 Task: I am in Boston and considering a trip to "Target." Can you provide me with an update on how busy the store is currently? I'd like to avoid any potential crowds.
Action: Mouse moved to (290, 74)
Screenshot: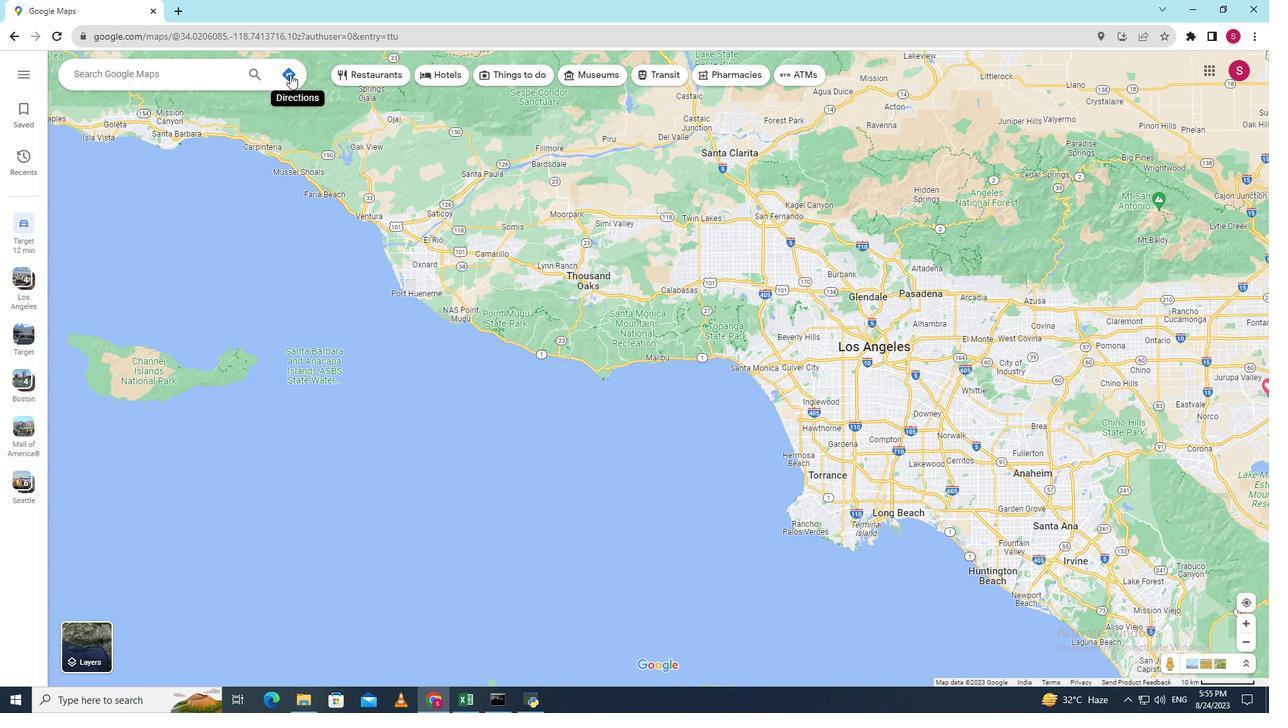 
Action: Mouse pressed left at (290, 74)
Screenshot: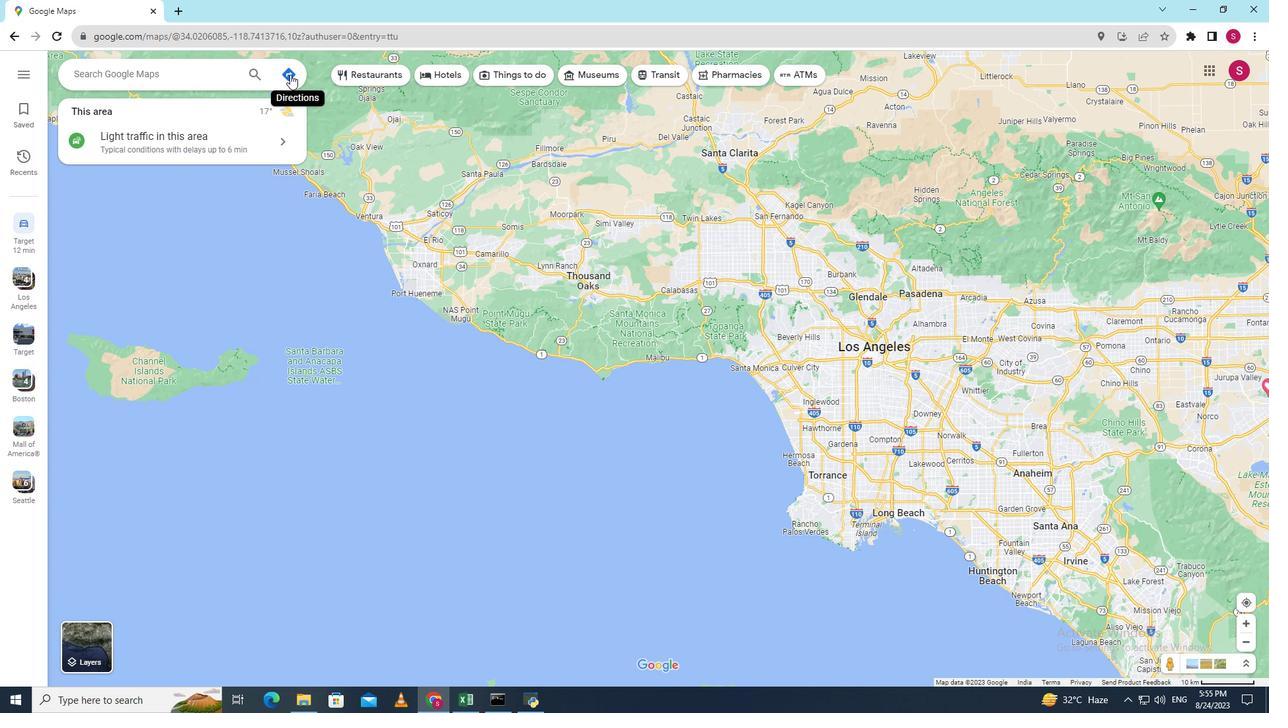 
Action: Key pressed <Key.shift><Key.shift><Key.shift><Key.shift><Key.shift><Key.shift>Bpston<Key.enter>
Screenshot: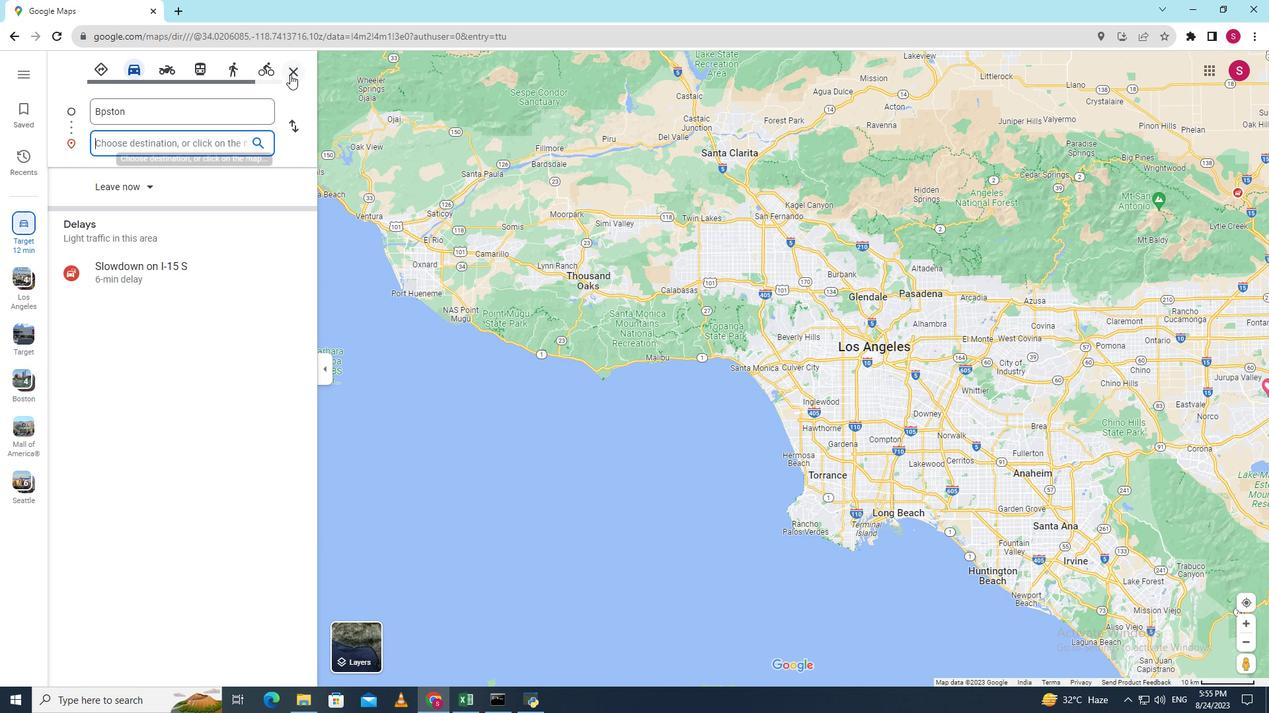 
Action: Mouse moved to (138, 140)
Screenshot: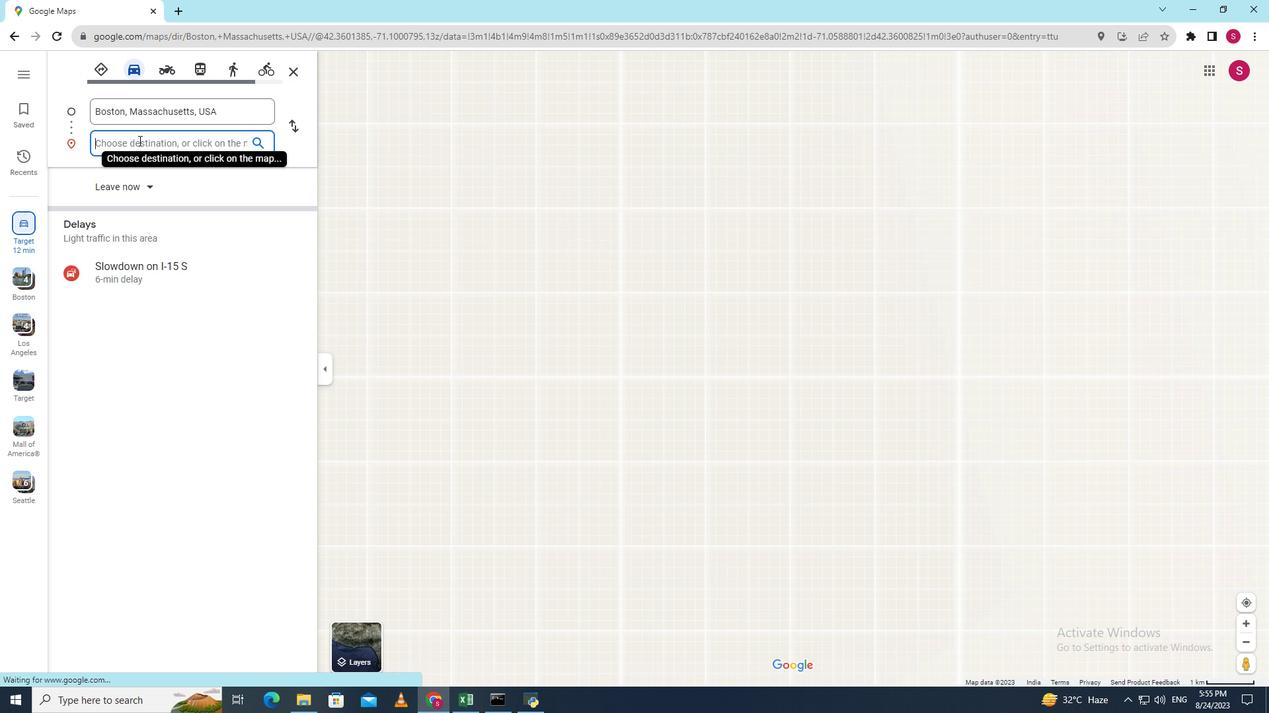 
Action: Mouse pressed left at (138, 140)
Screenshot: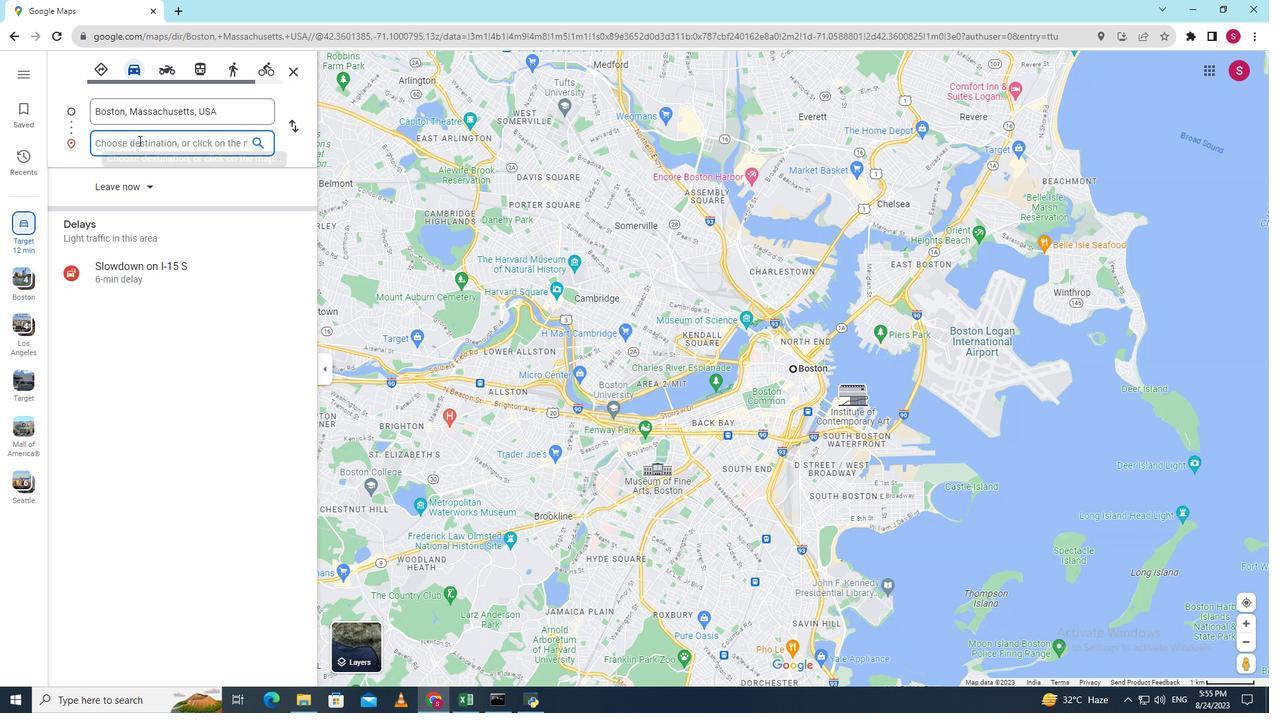 
Action: Key pressed <Key.shift><Key.shift>Target,<Key.space><Key.shift><Key.shift><Key.shift><Key.shift><Key.shift><Key.shift><Key.shift><Key.shift><Key.shift>USA<Key.enter>
Screenshot: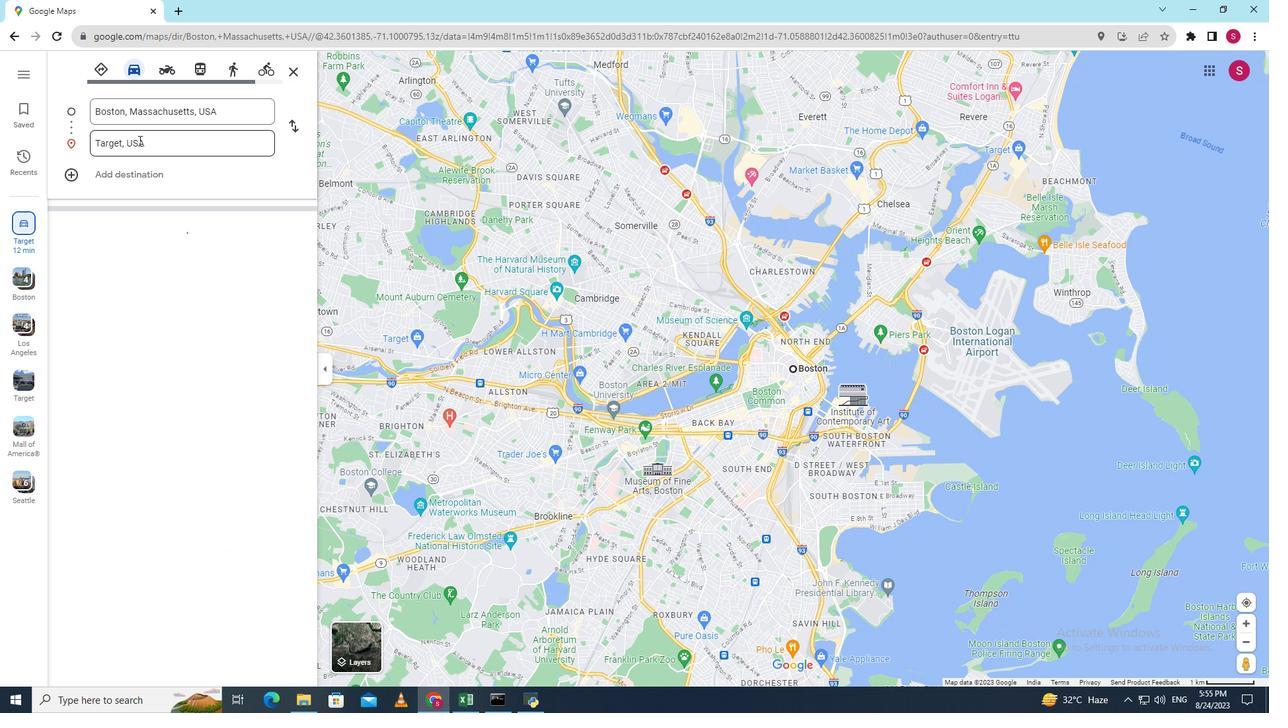 
Action: Mouse moved to (762, 544)
Screenshot: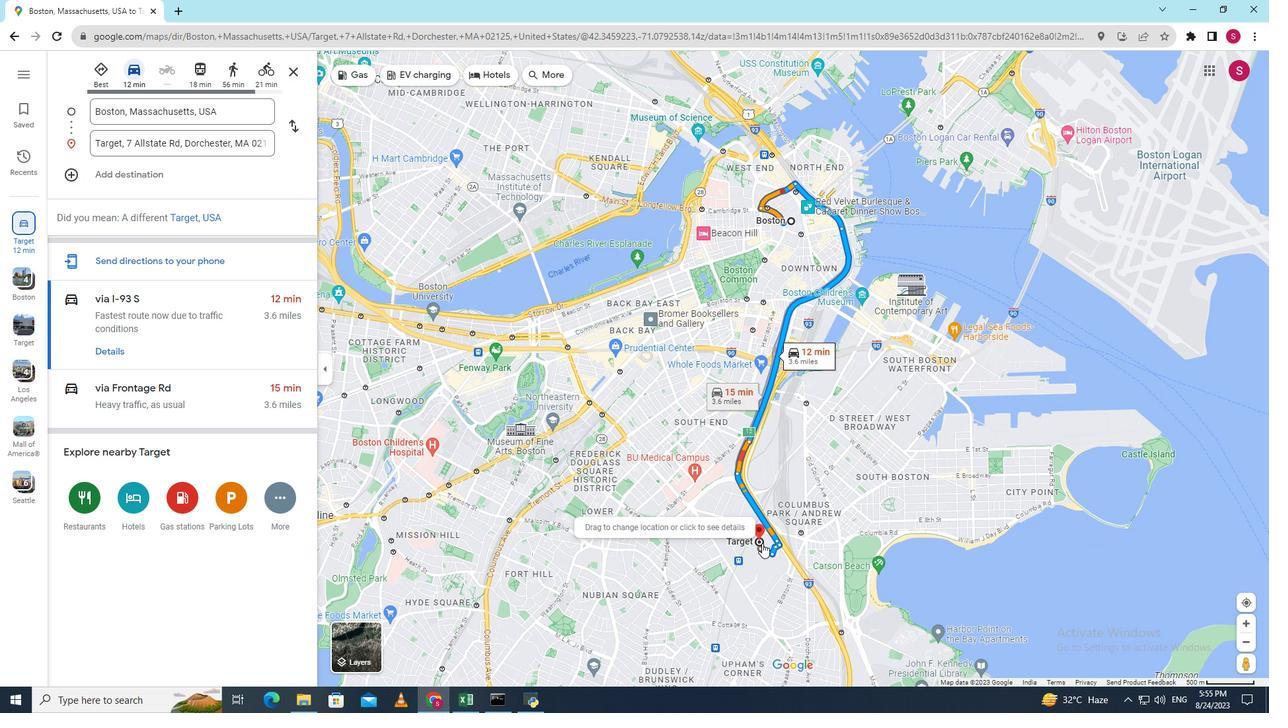 
Action: Mouse scrolled (762, 544) with delta (0, 0)
Screenshot: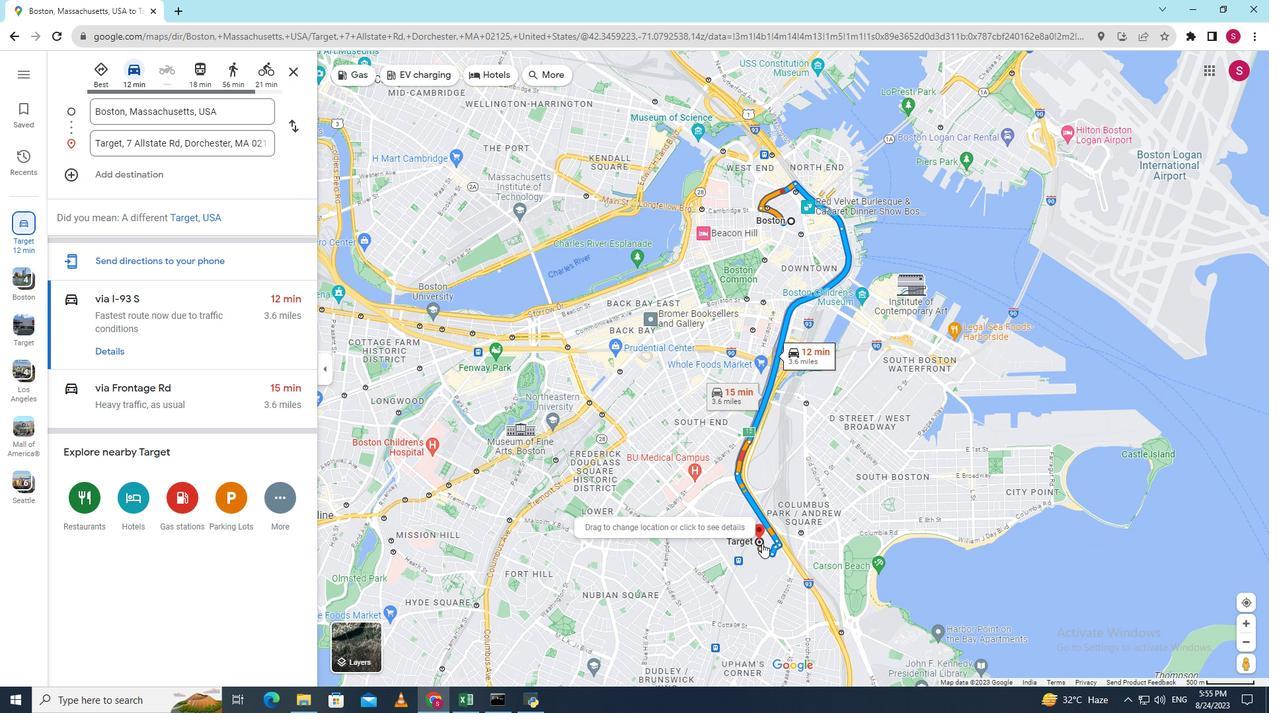 
Action: Mouse scrolled (762, 544) with delta (0, 0)
Screenshot: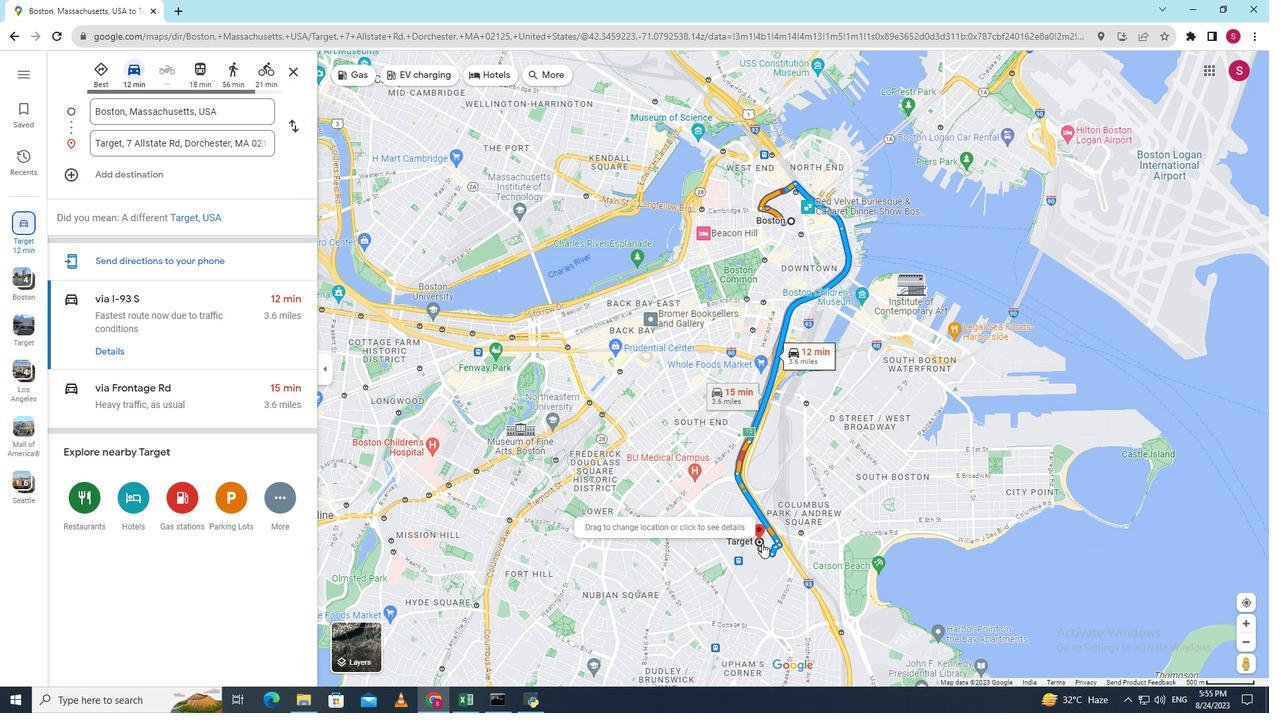 
Action: Mouse scrolled (762, 544) with delta (0, 0)
Screenshot: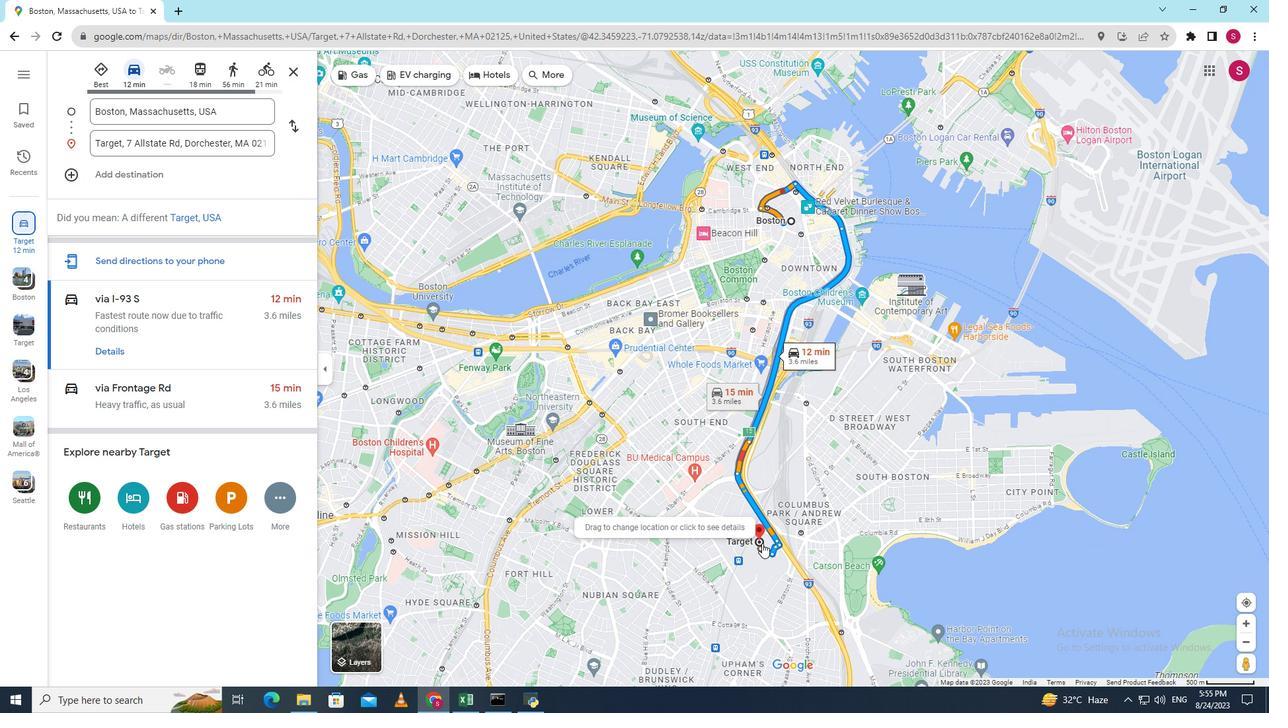 
Action: Mouse scrolled (762, 544) with delta (0, 0)
Screenshot: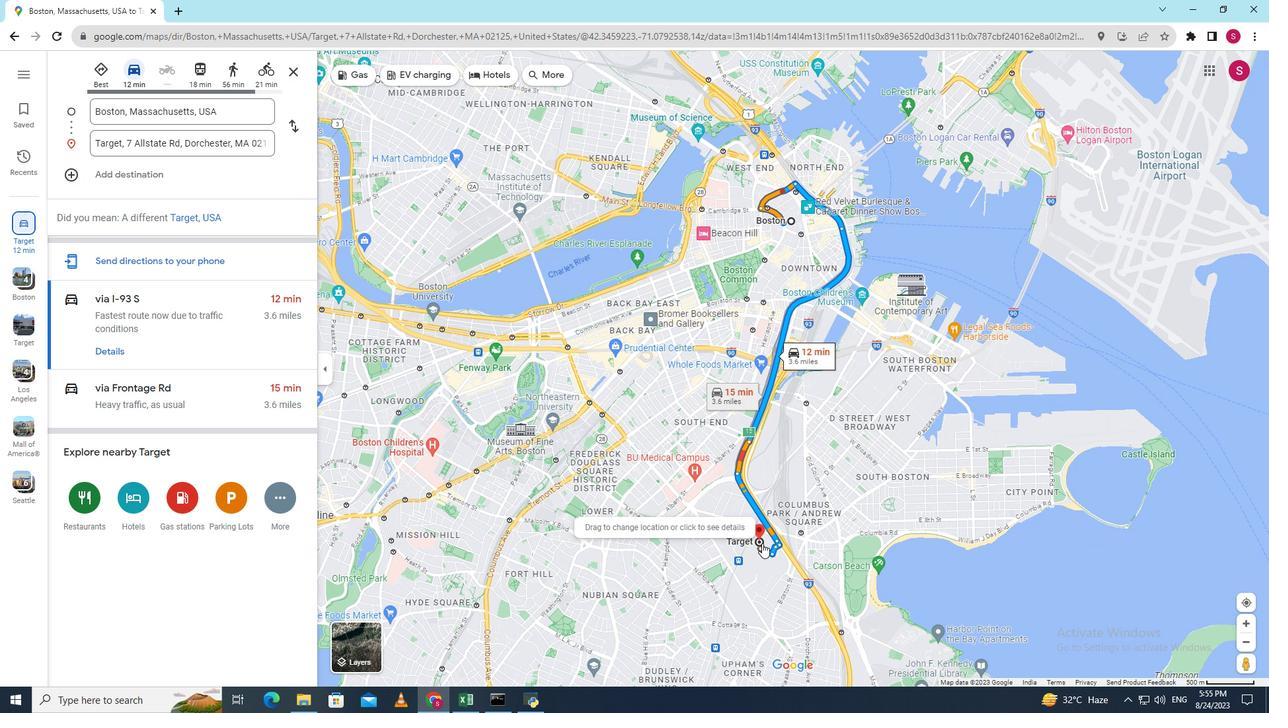 
Action: Mouse scrolled (762, 544) with delta (0, 0)
Screenshot: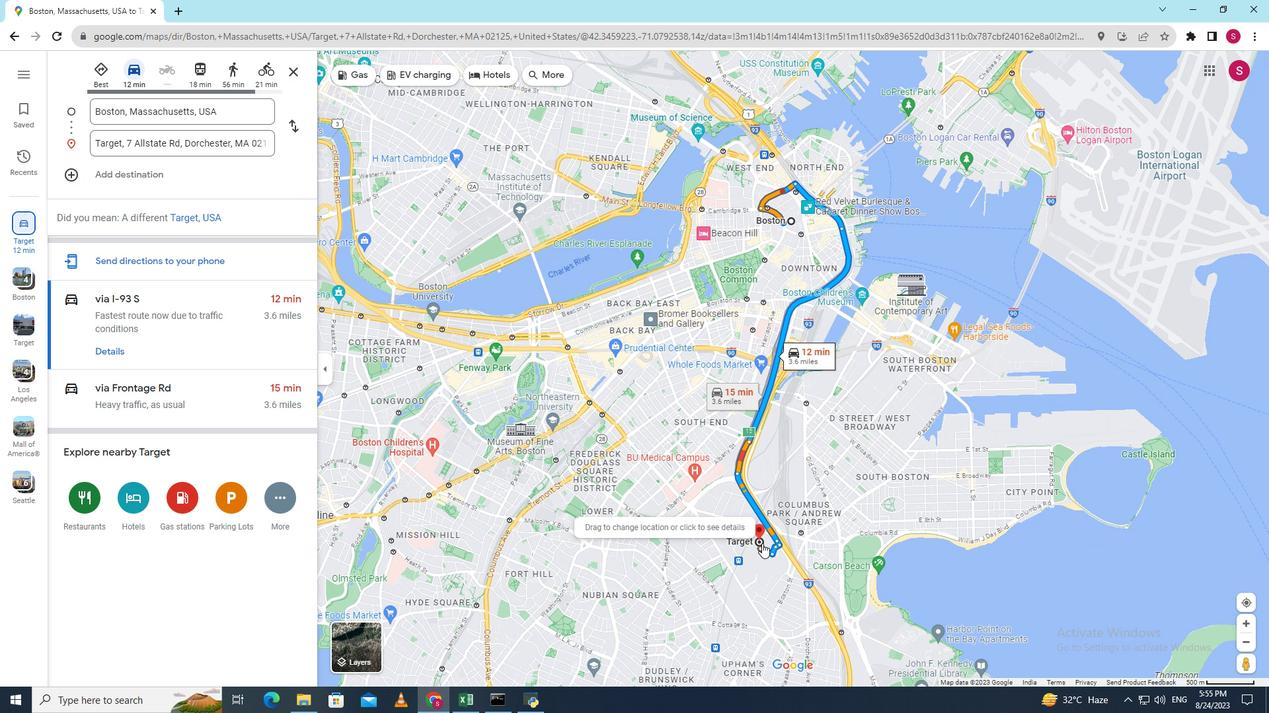
Action: Mouse scrolled (762, 544) with delta (0, 0)
Screenshot: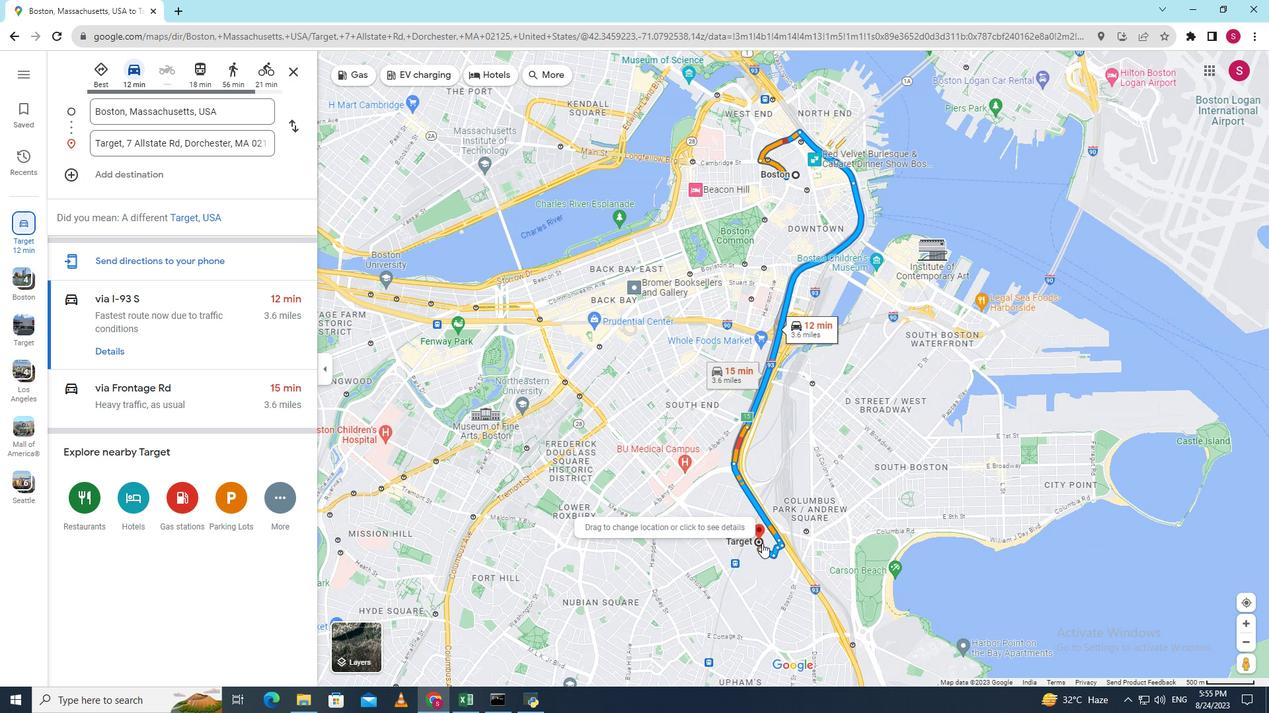 
Action: Mouse moved to (752, 540)
Screenshot: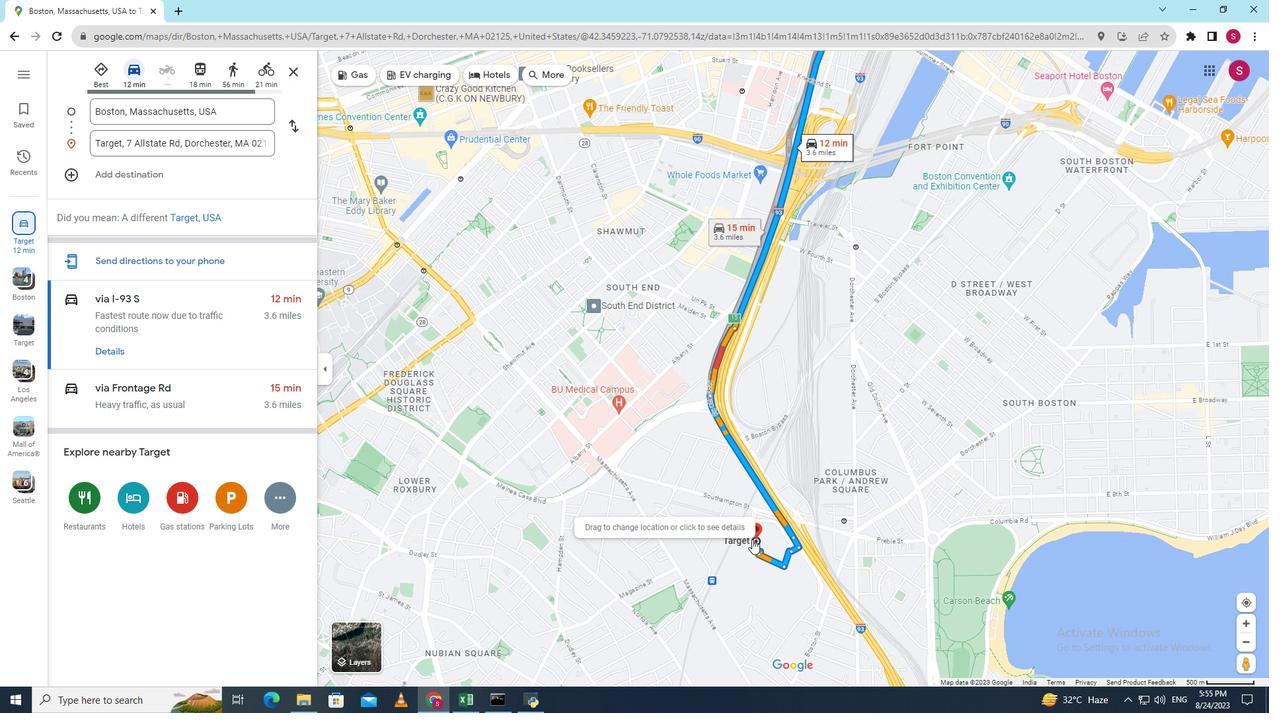 
Action: Mouse scrolled (752, 540) with delta (0, 0)
Screenshot: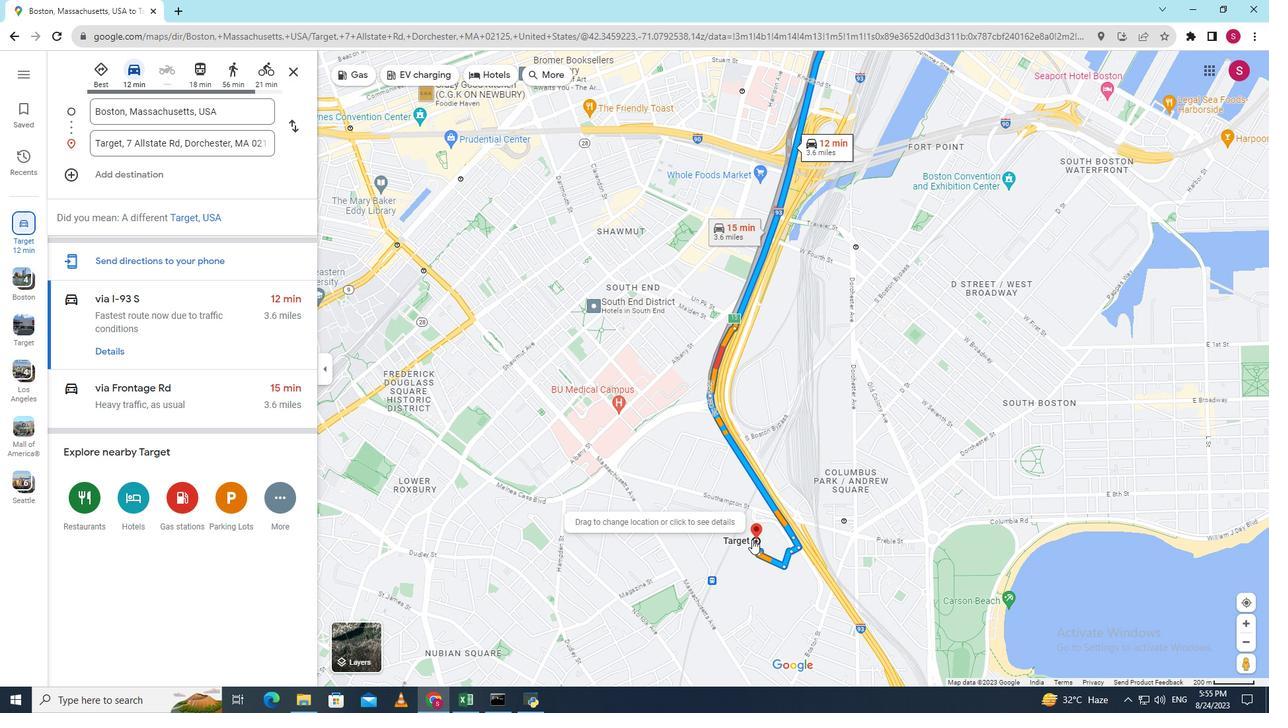 
Action: Mouse scrolled (752, 540) with delta (0, 0)
Screenshot: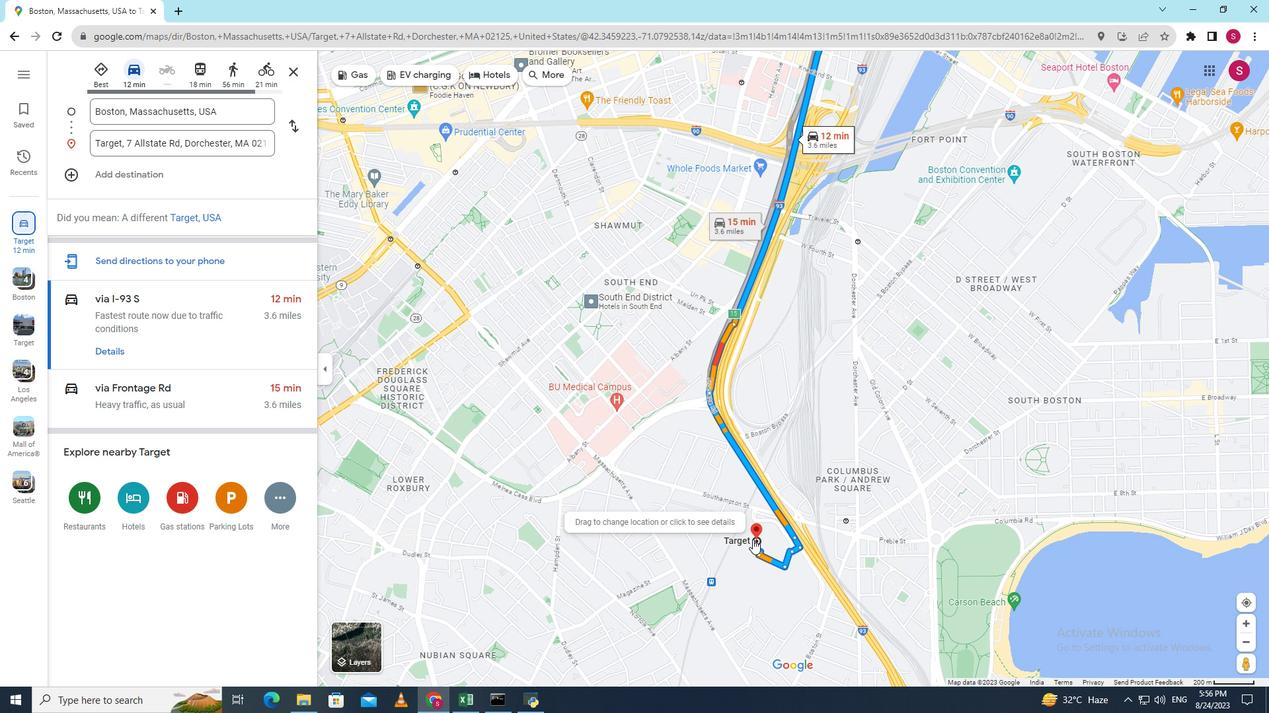 
Action: Mouse moved to (753, 540)
Screenshot: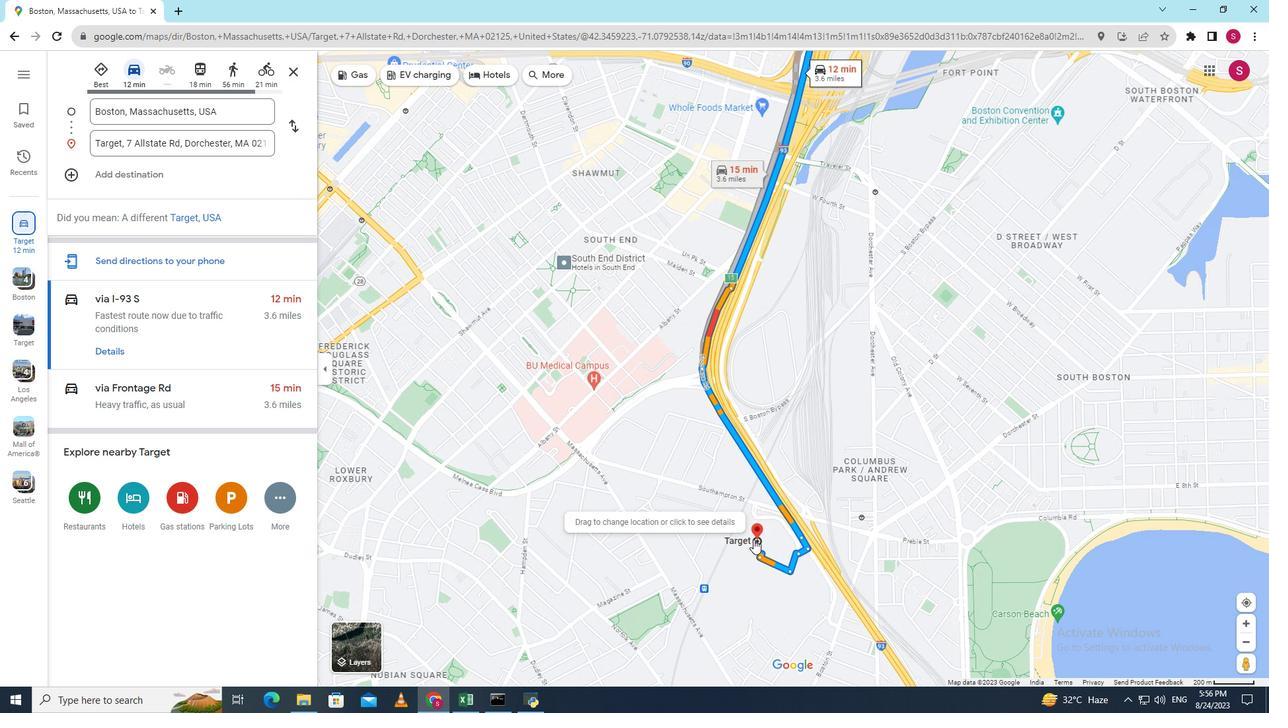
Action: Mouse scrolled (753, 540) with delta (0, 0)
Screenshot: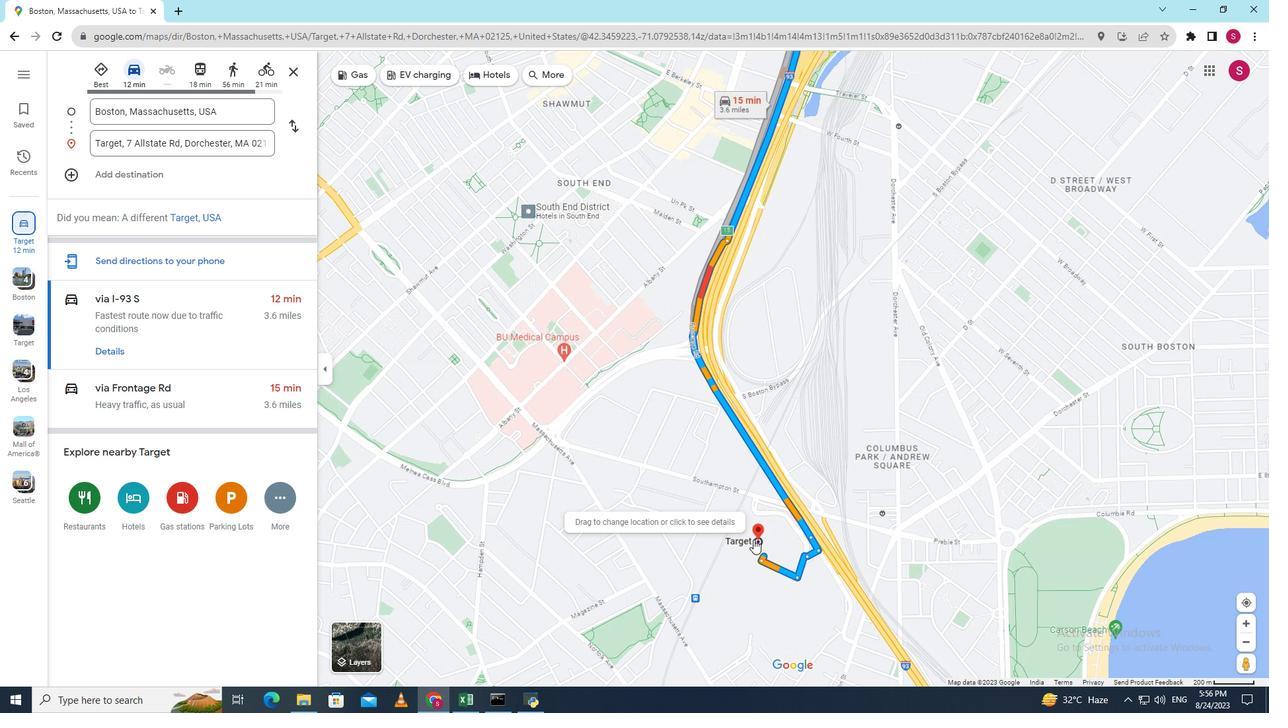 
Action: Mouse moved to (754, 540)
Screenshot: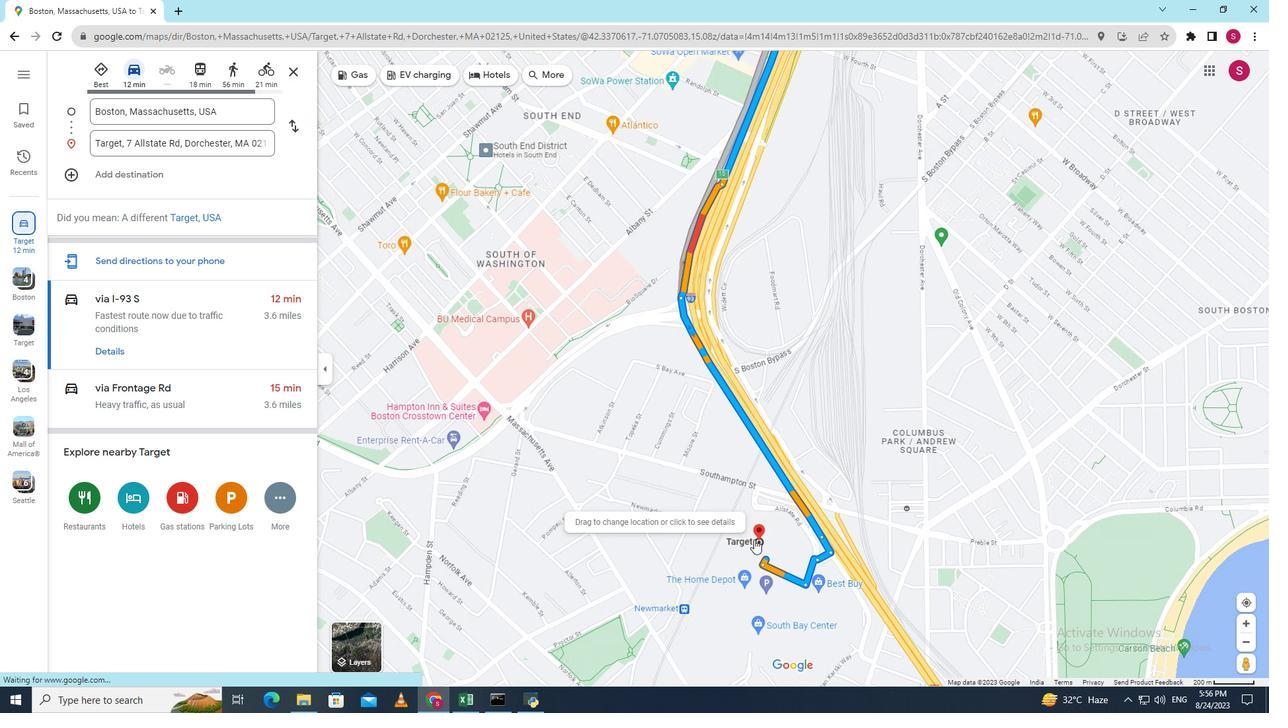 
Action: Mouse scrolled (754, 540) with delta (0, 0)
Screenshot: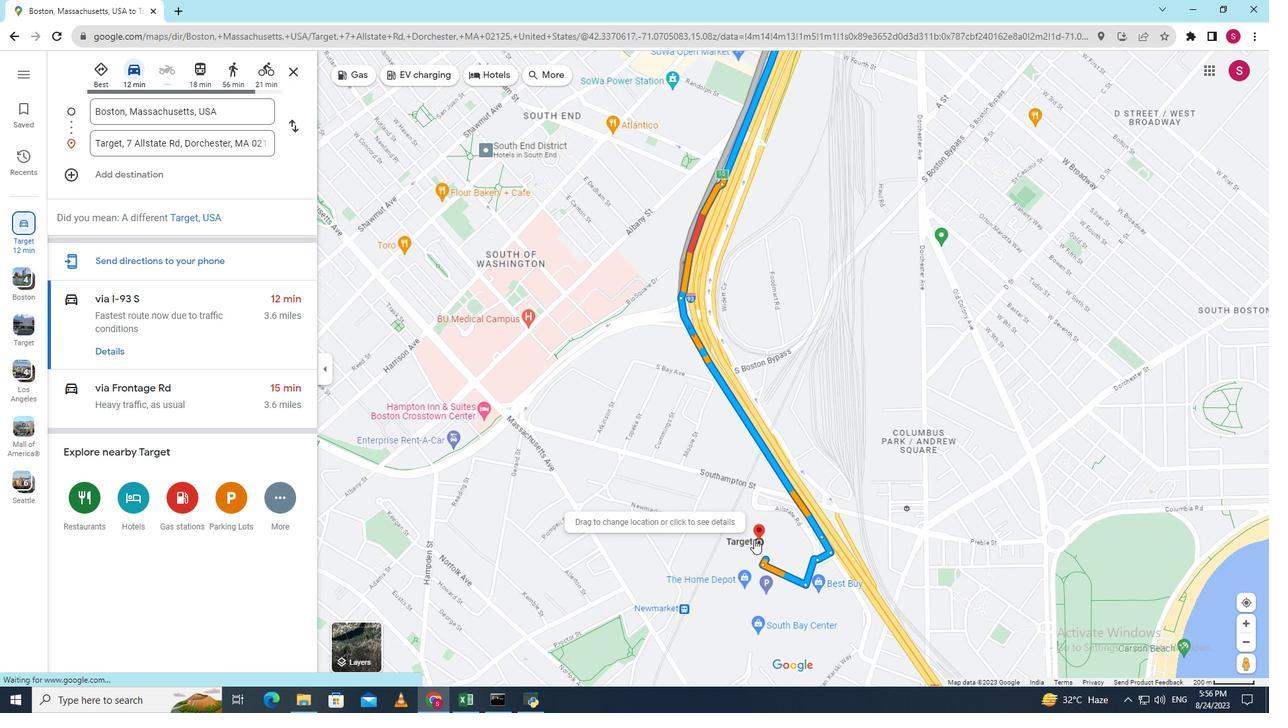 
Action: Mouse moved to (759, 543)
Screenshot: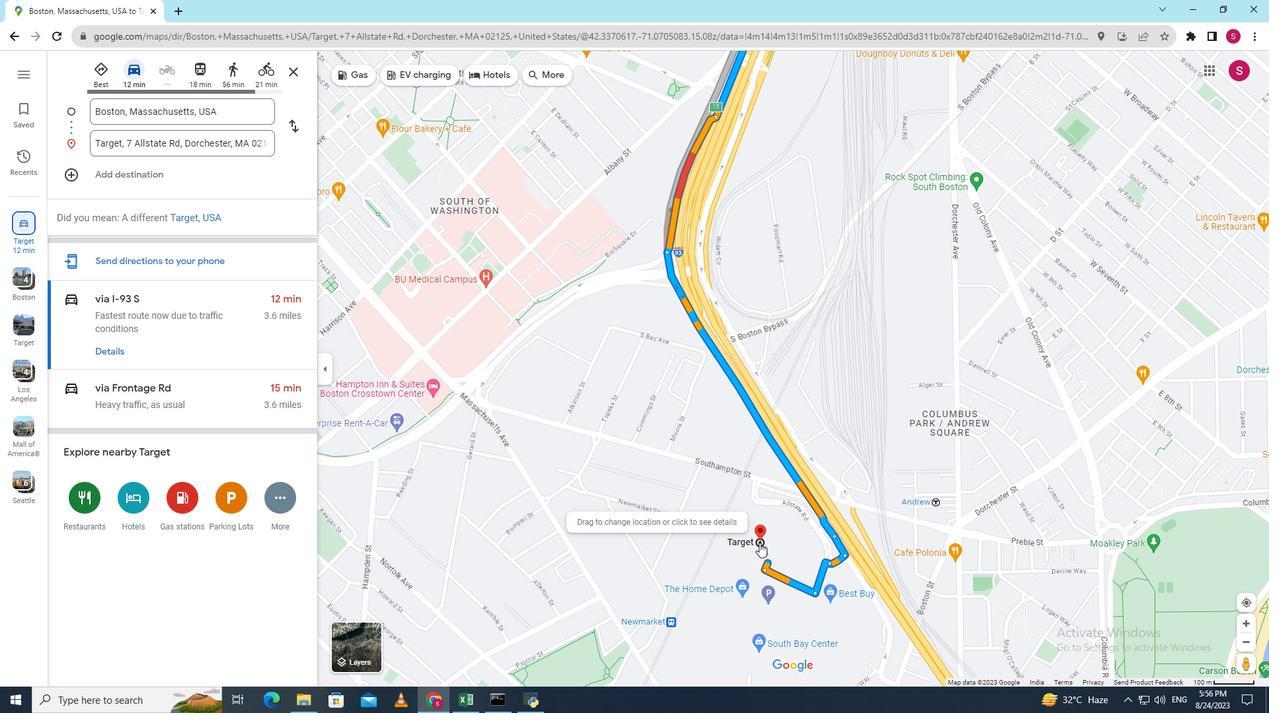 
Action: Mouse pressed left at (759, 543)
Screenshot: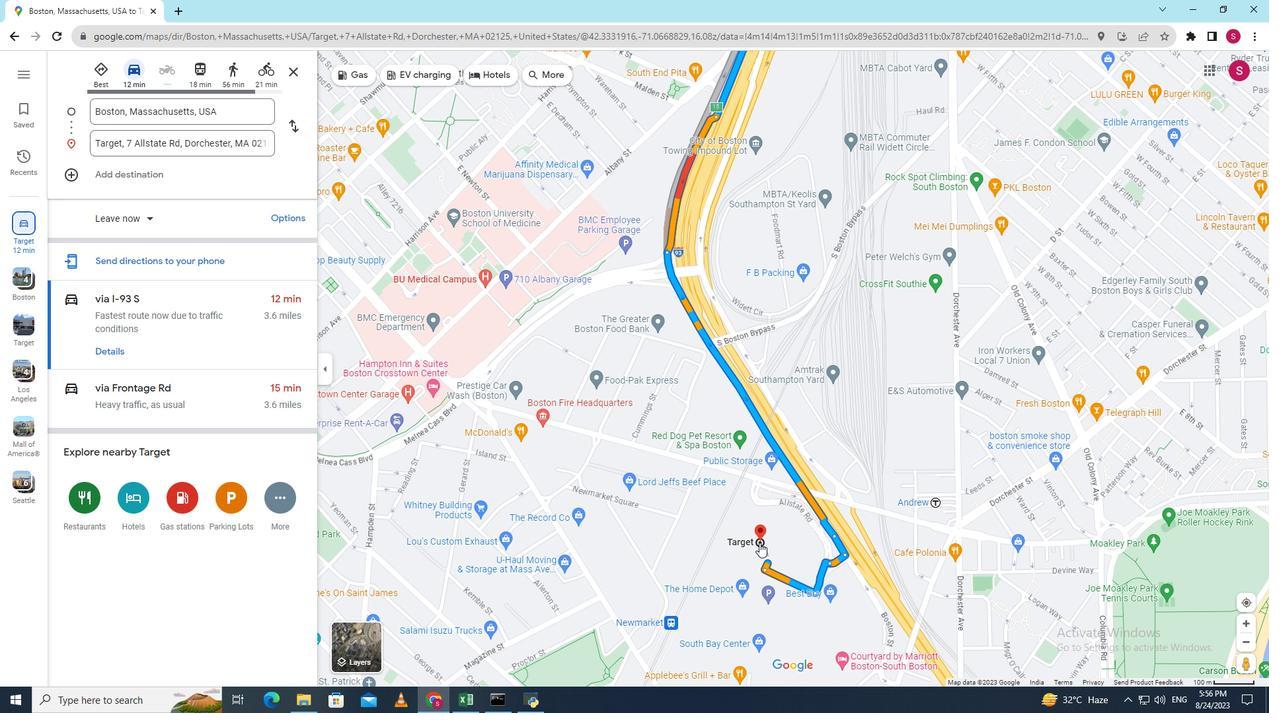 
Action: Mouse moved to (186, 477)
Screenshot: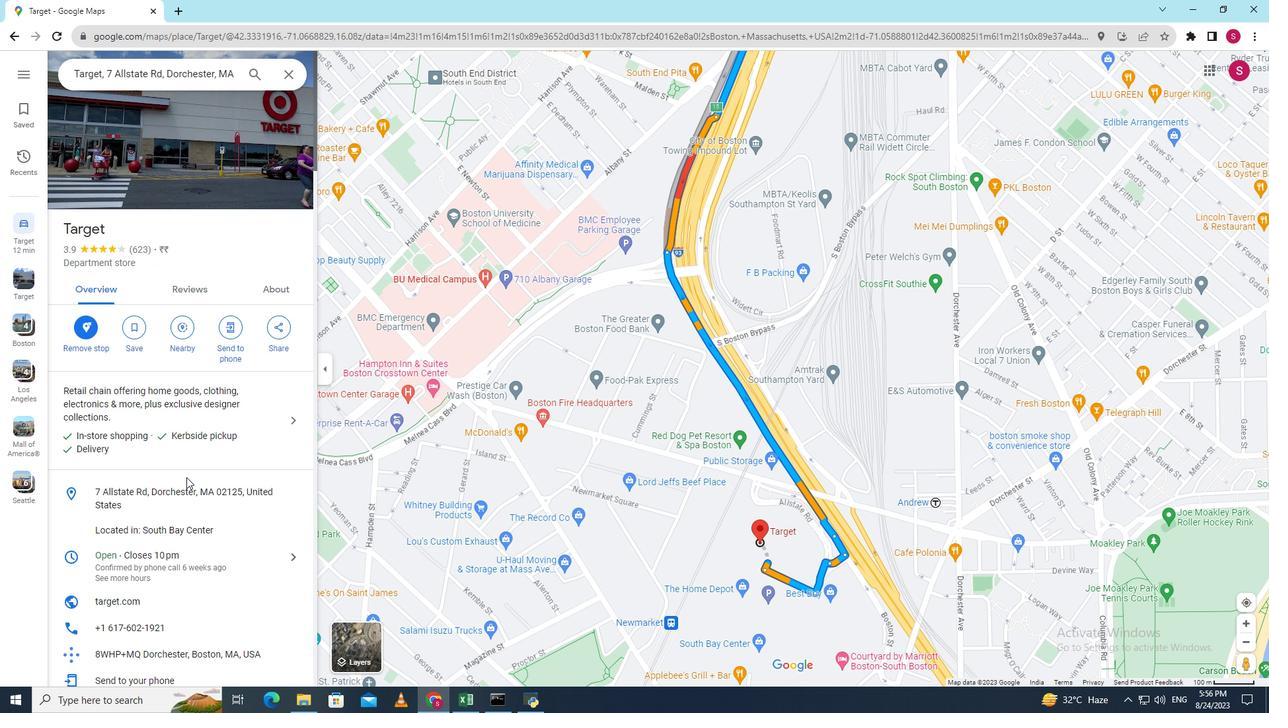 
Action: Mouse scrolled (186, 477) with delta (0, 0)
Screenshot: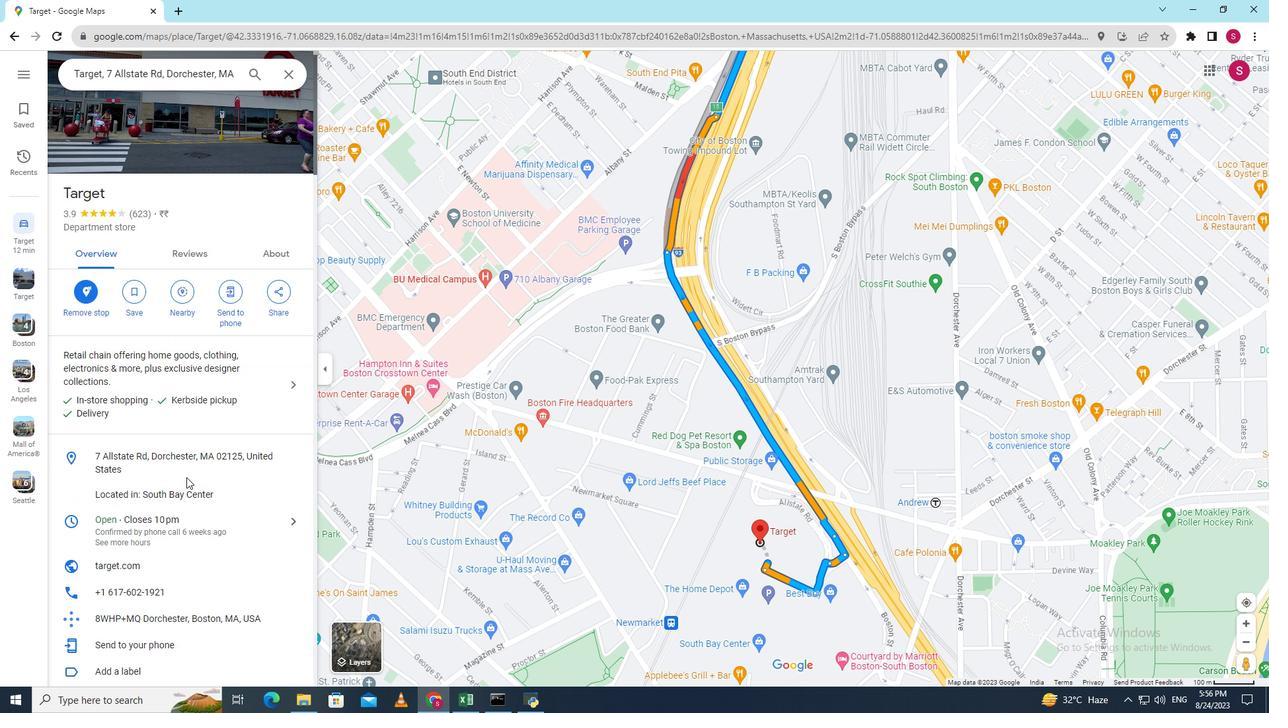 
Action: Mouse scrolled (186, 477) with delta (0, 0)
Screenshot: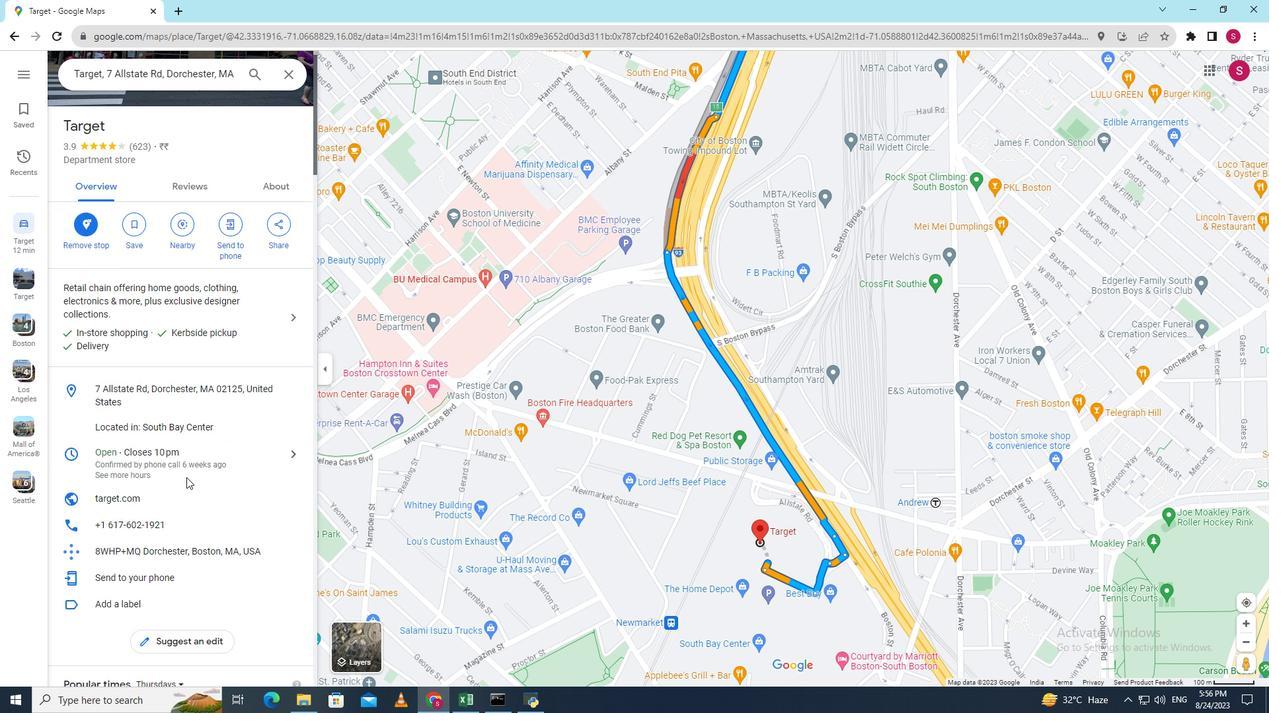 
Action: Mouse scrolled (186, 477) with delta (0, 0)
Screenshot: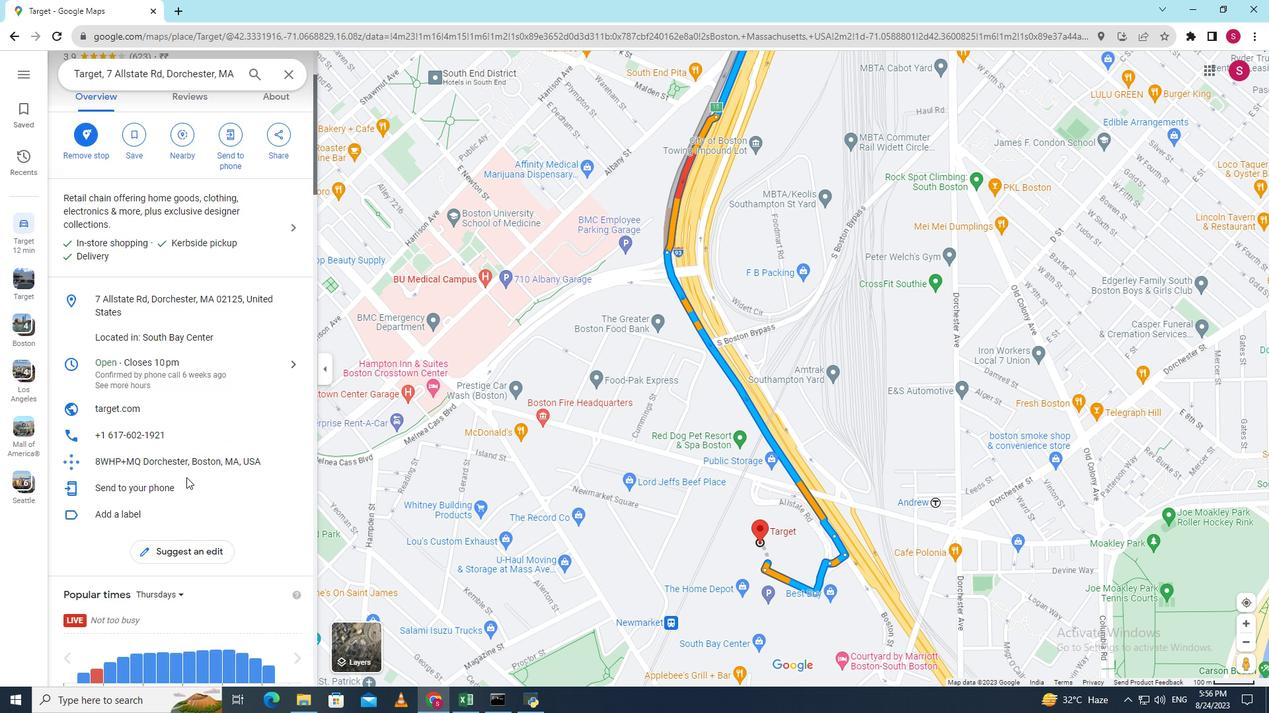 
Action: Mouse scrolled (186, 477) with delta (0, 0)
Screenshot: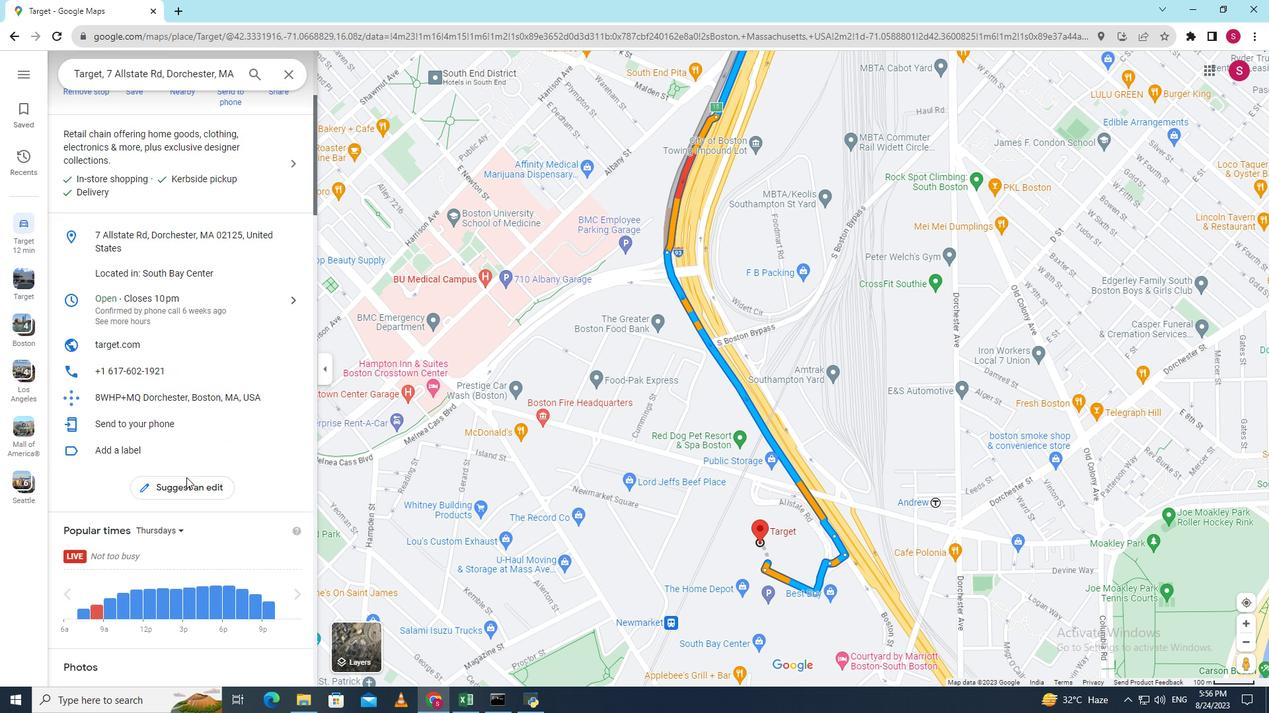 
Action: Mouse scrolled (186, 477) with delta (0, 0)
Screenshot: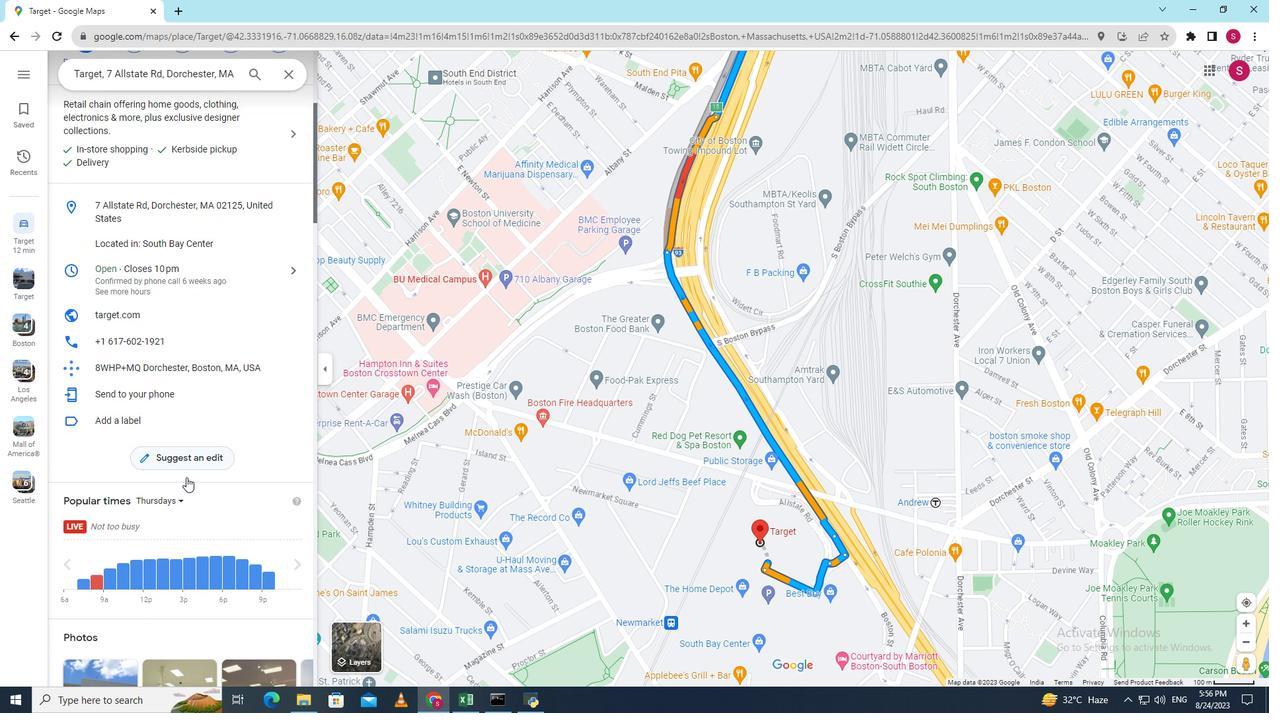 
Action: Mouse moved to (181, 457)
Screenshot: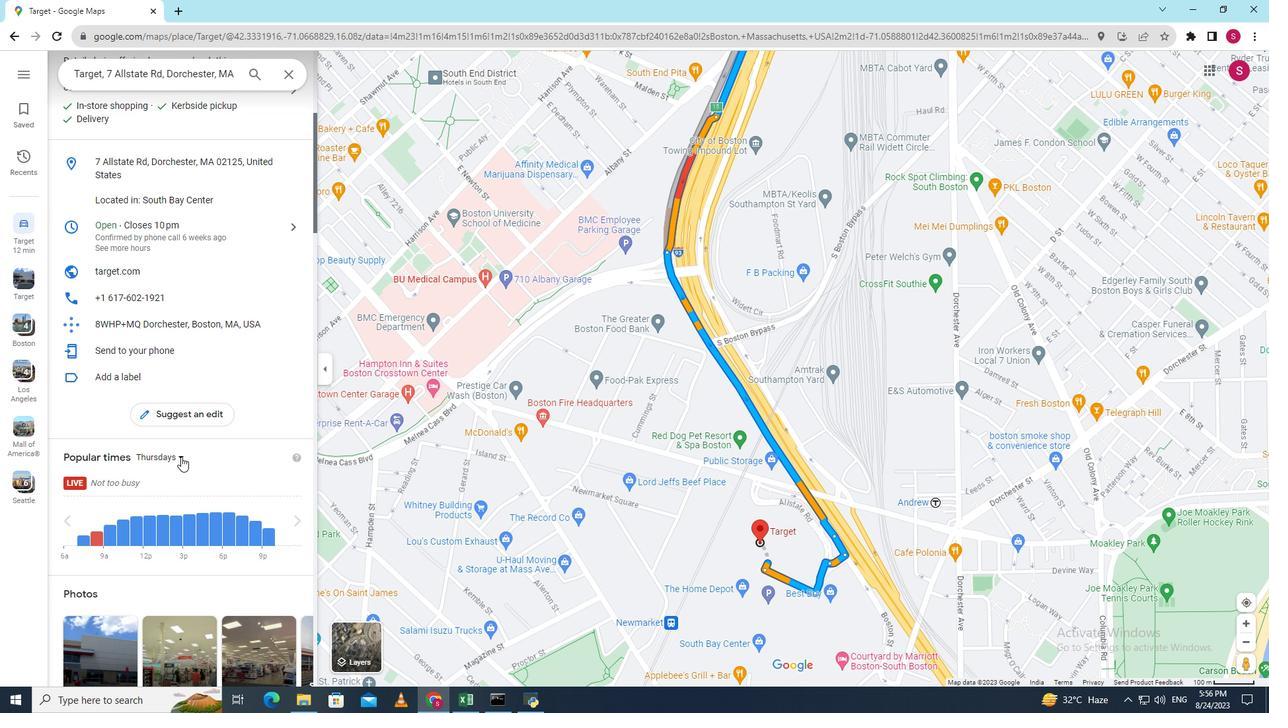 
Action: Mouse pressed left at (181, 457)
Screenshot: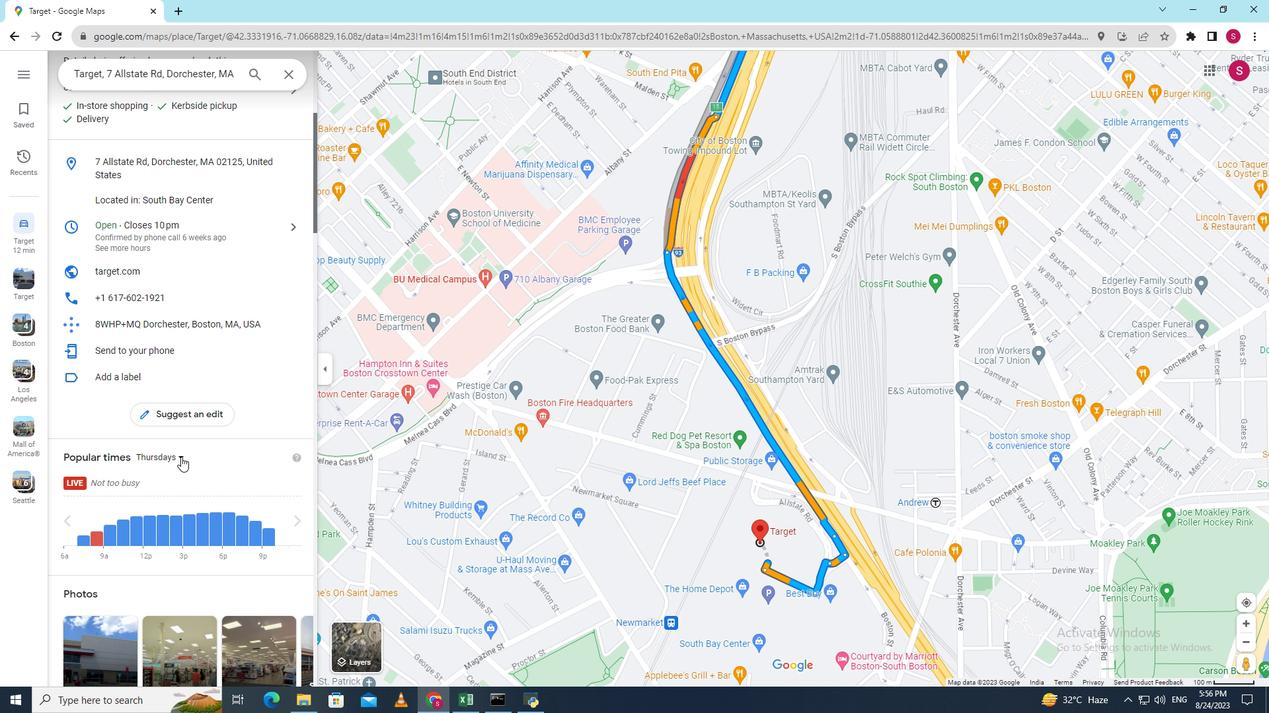 
Action: Mouse moved to (164, 545)
Screenshot: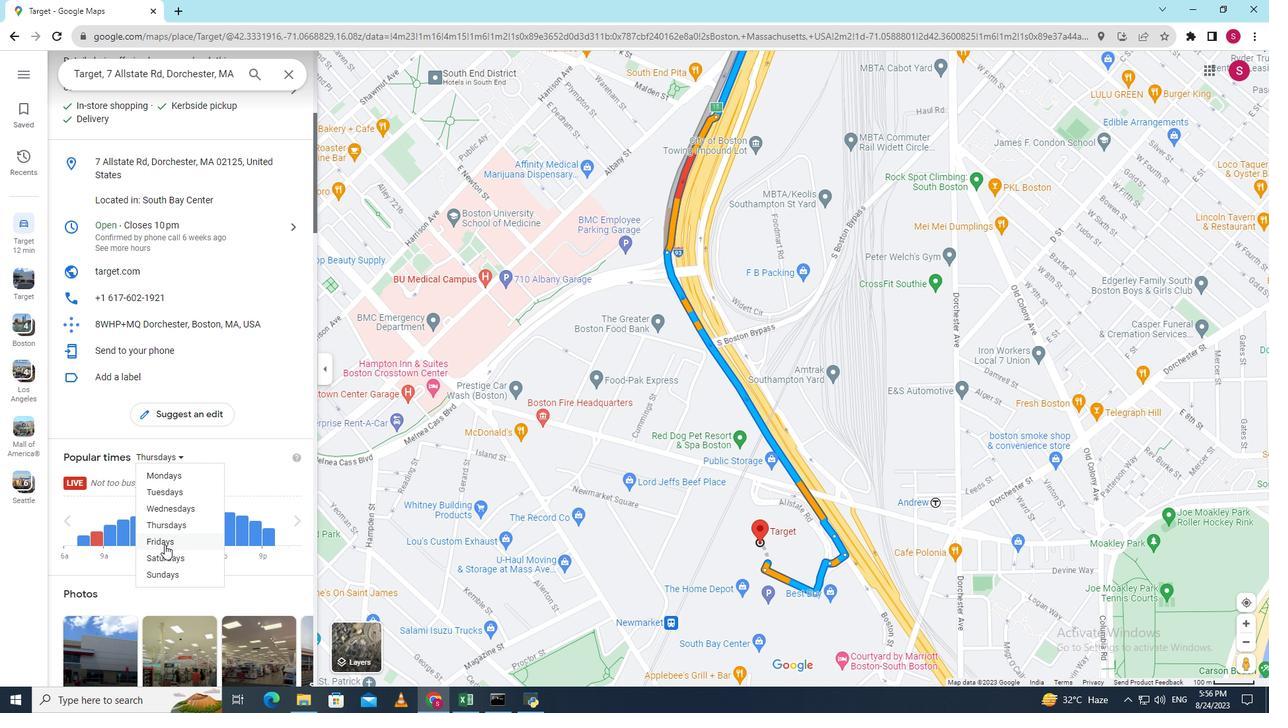 
Action: Mouse pressed left at (164, 545)
Screenshot: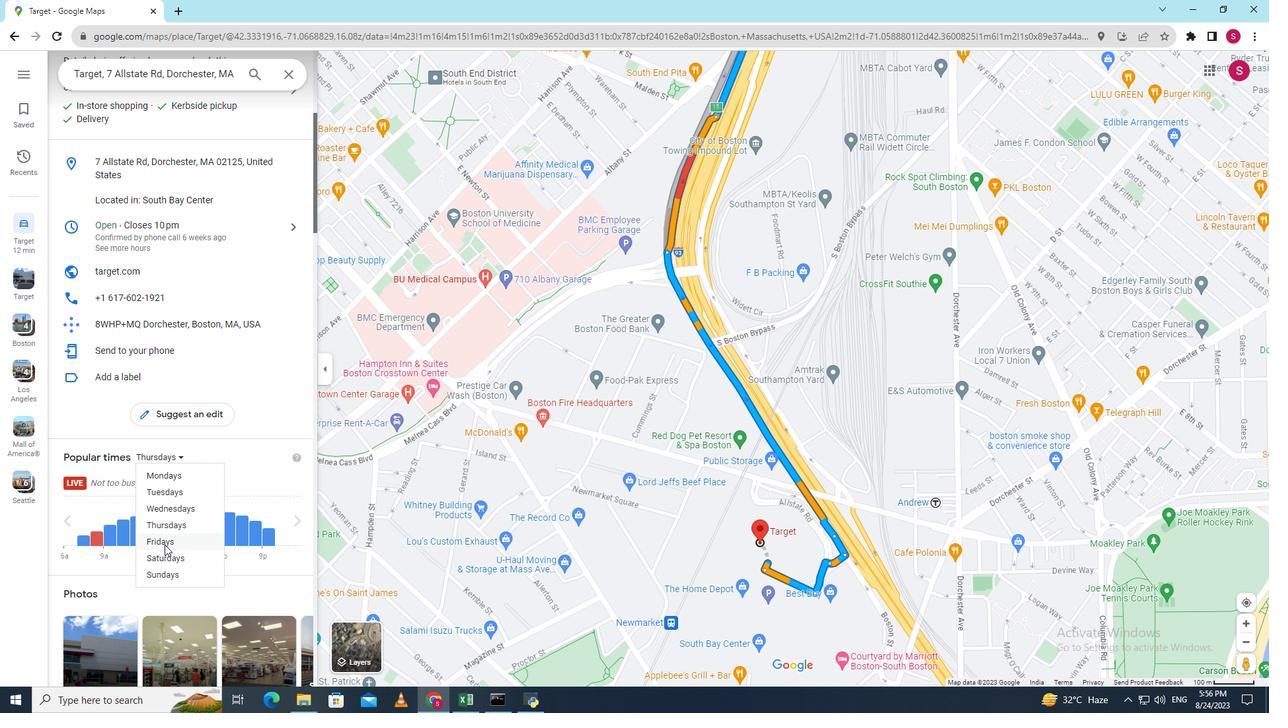 
Action: Mouse moved to (168, 457)
Screenshot: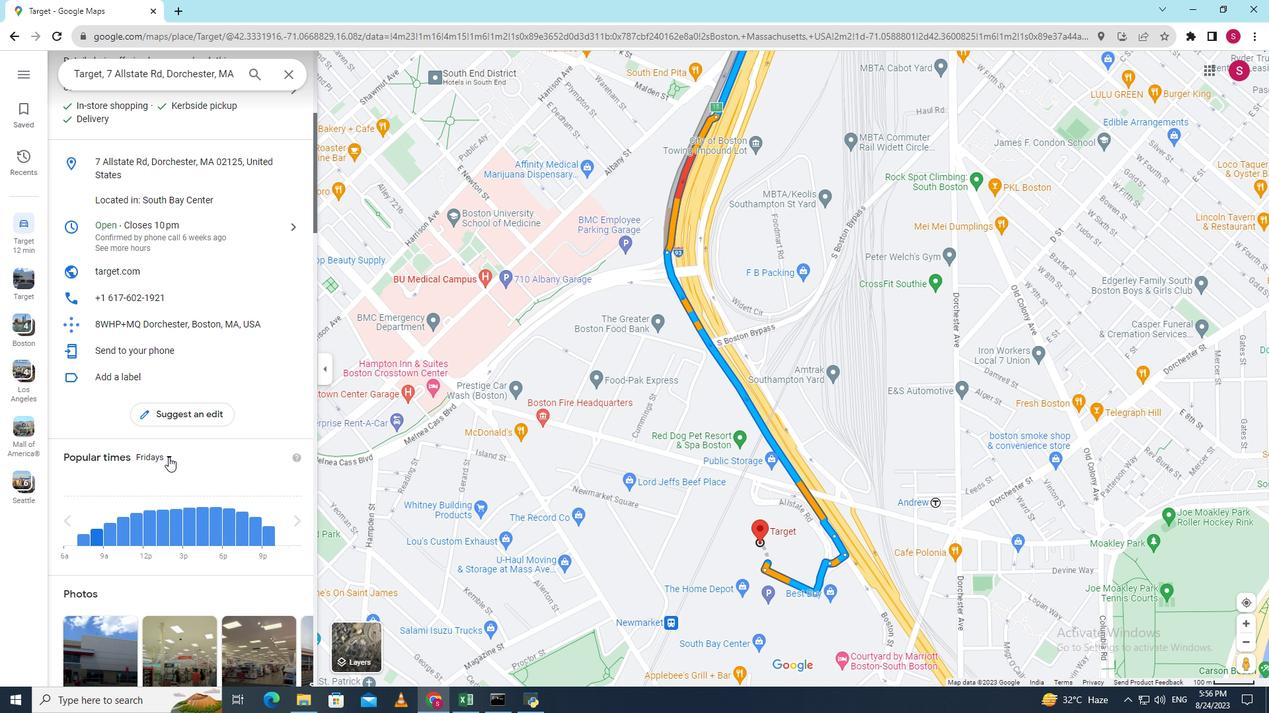 
Action: Mouse pressed left at (168, 457)
Screenshot: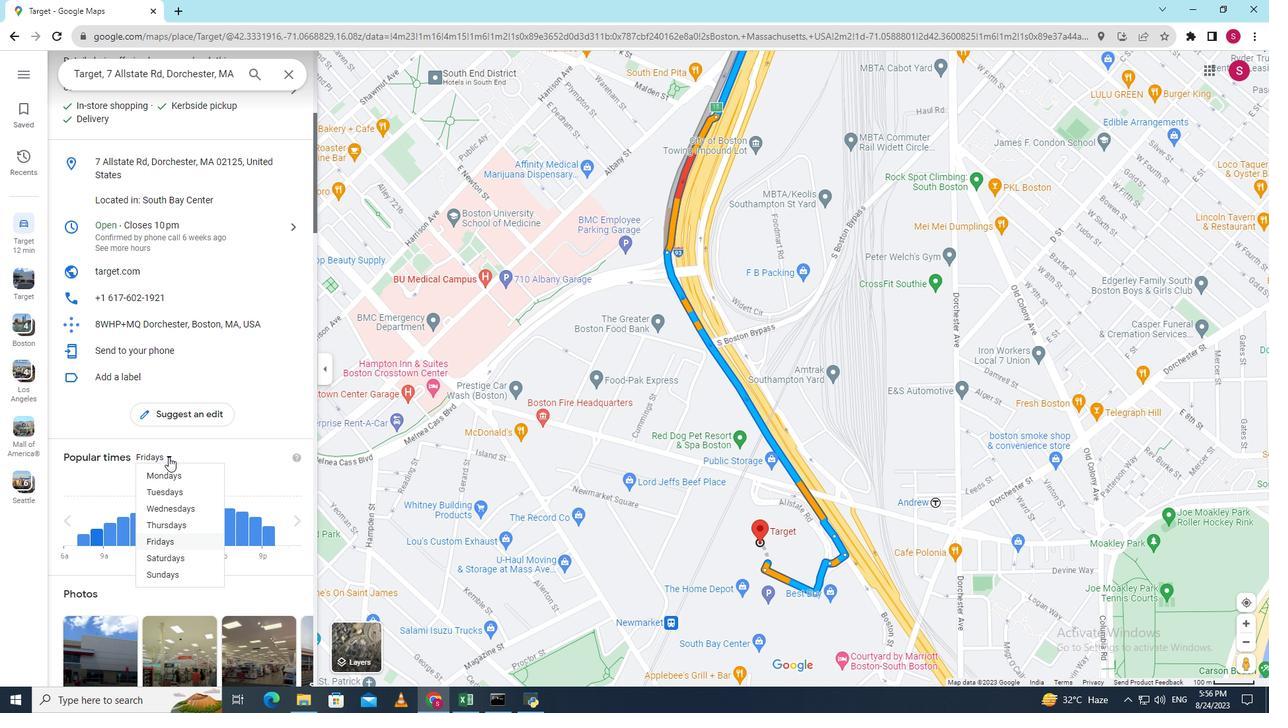 
Action: Mouse moved to (159, 559)
Screenshot: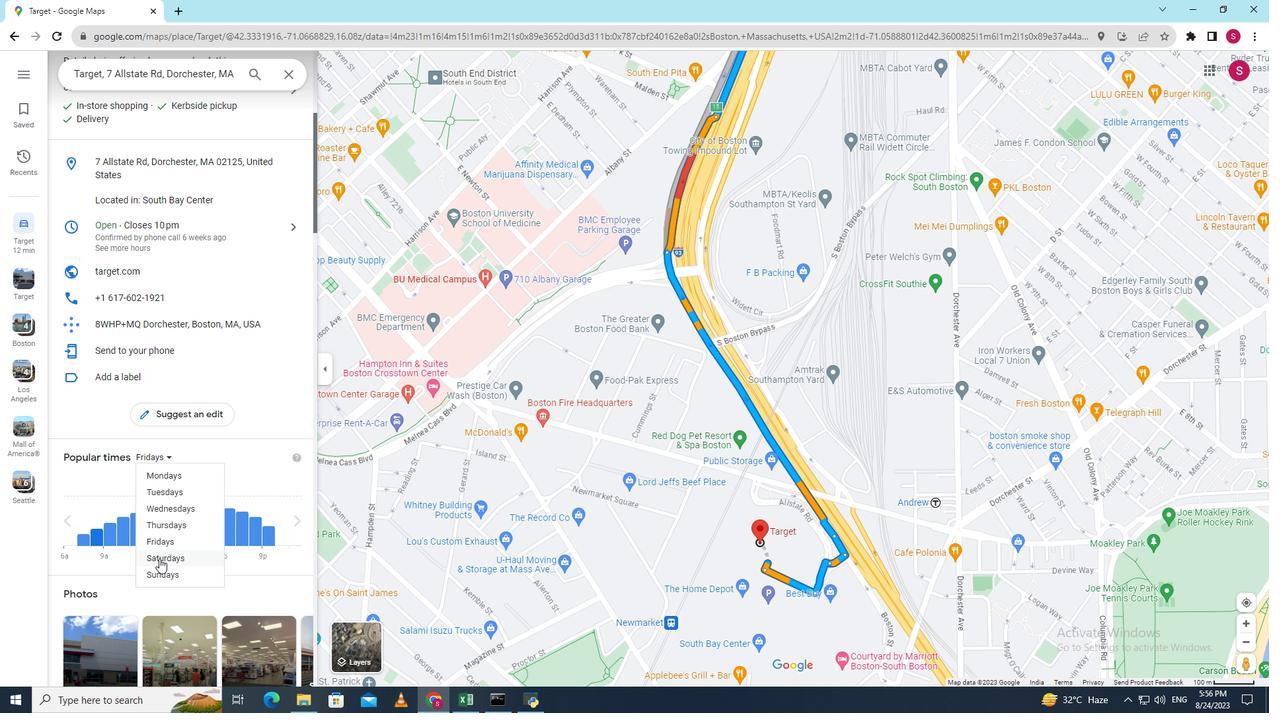 
Action: Mouse pressed left at (159, 559)
Screenshot: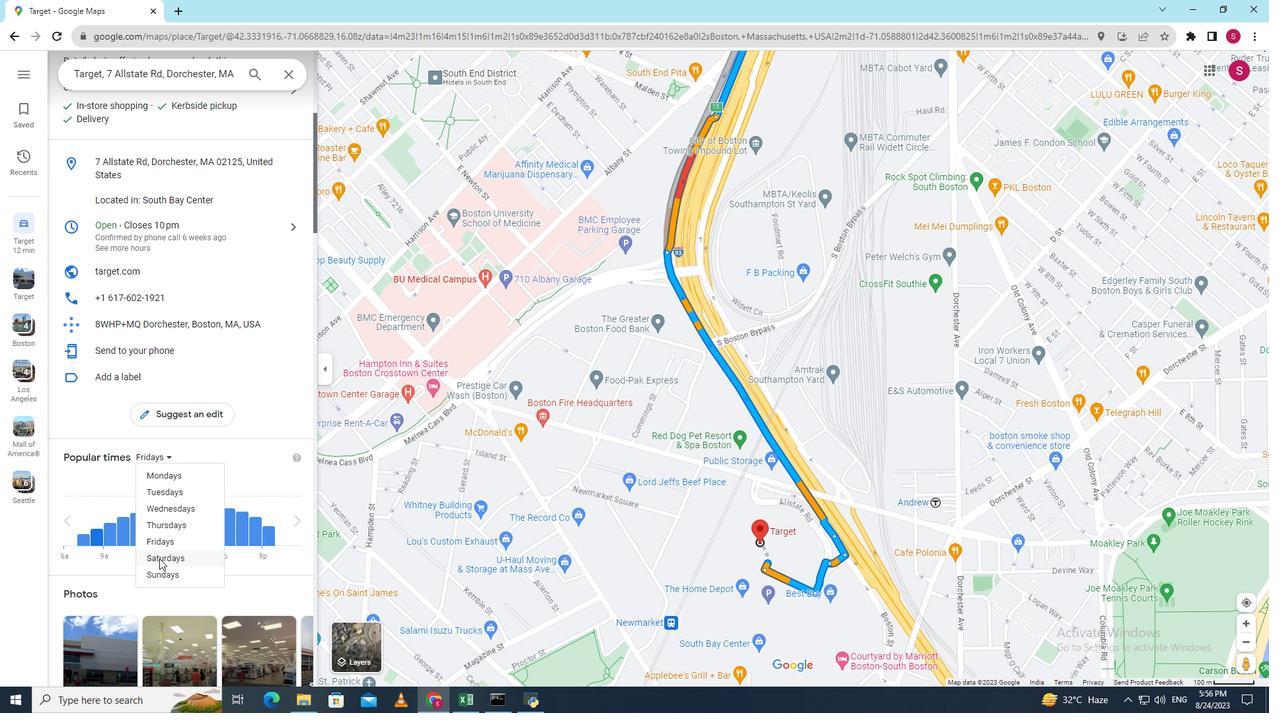 
Action: Mouse moved to (179, 457)
Screenshot: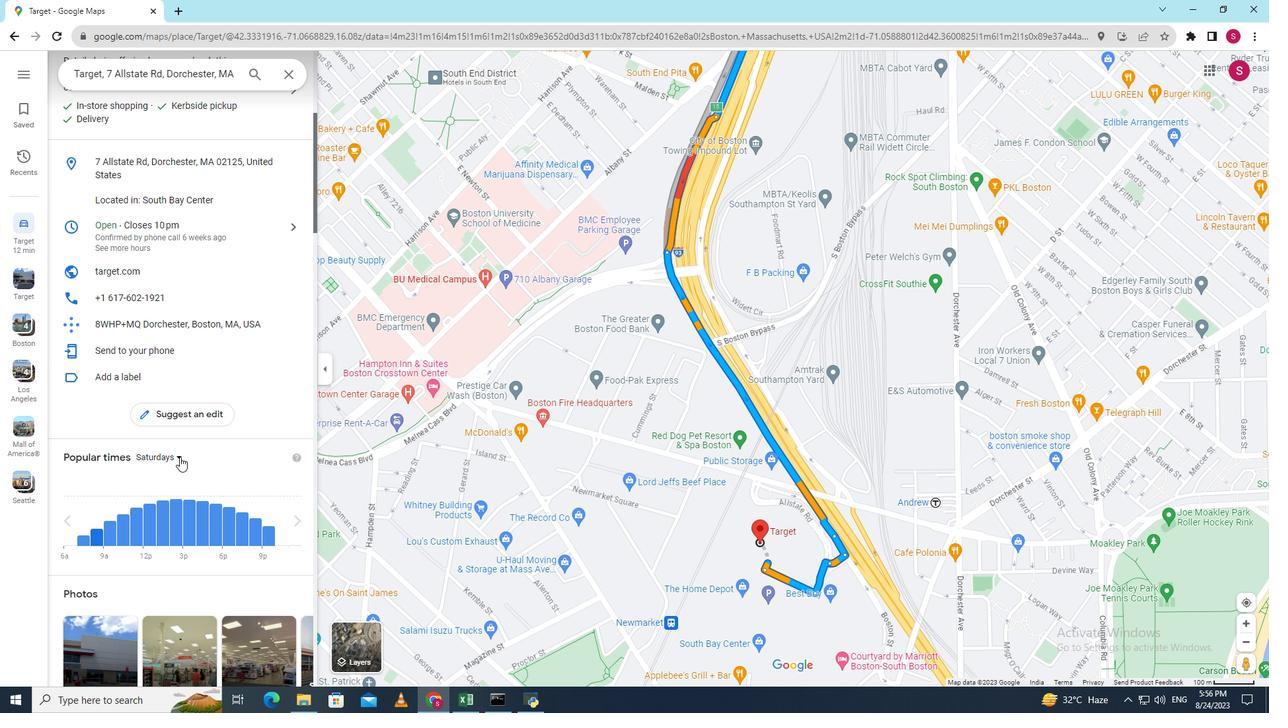 
Action: Mouse pressed left at (179, 457)
Screenshot: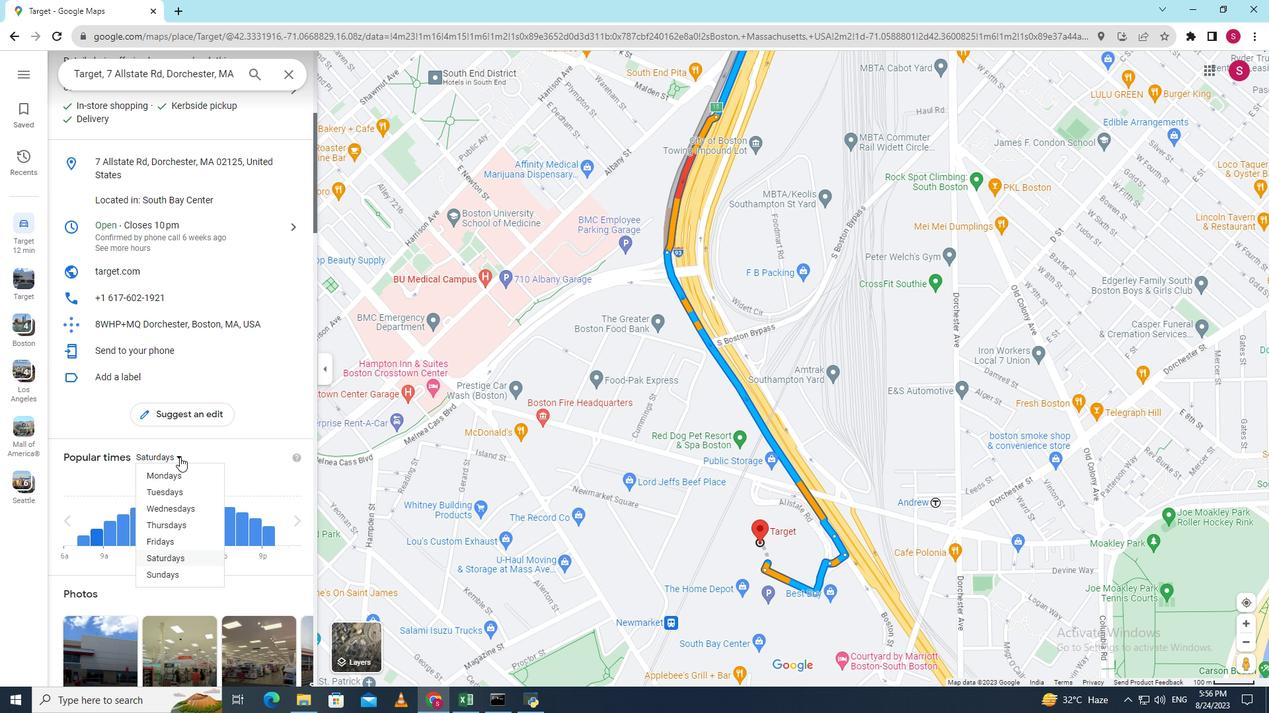 
Action: Mouse moved to (163, 574)
Screenshot: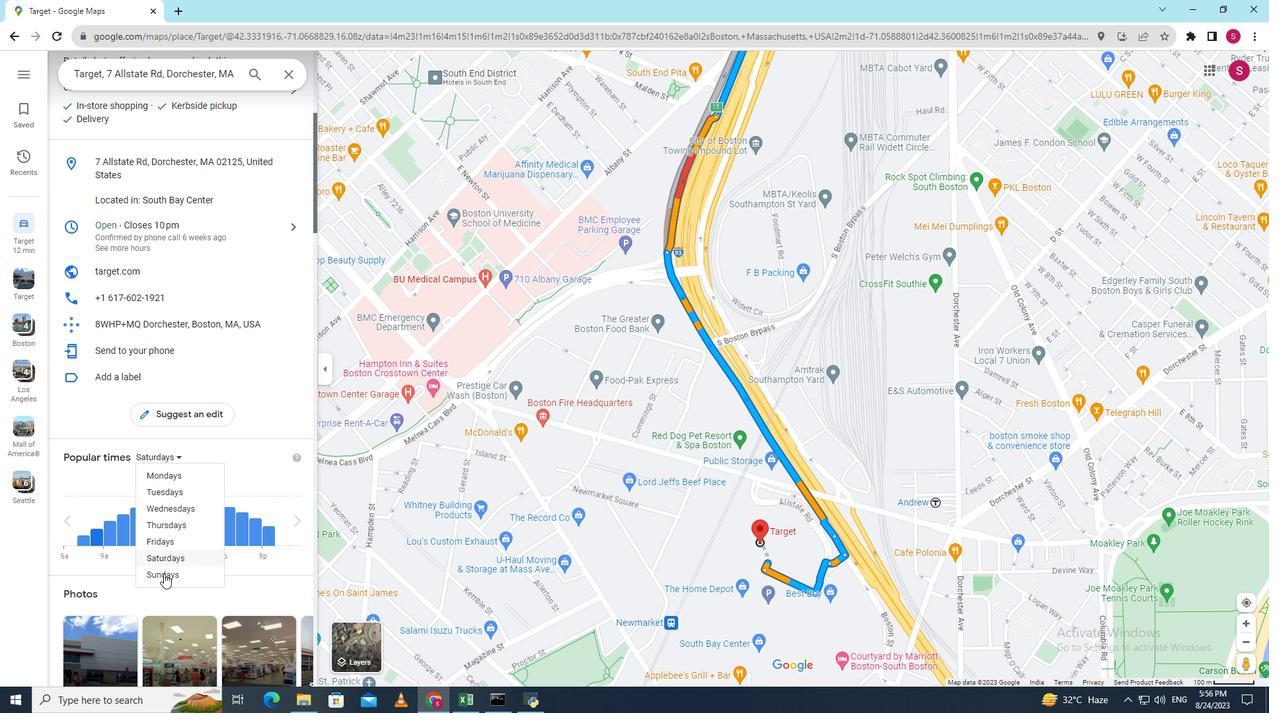 
Action: Mouse pressed left at (163, 574)
Screenshot: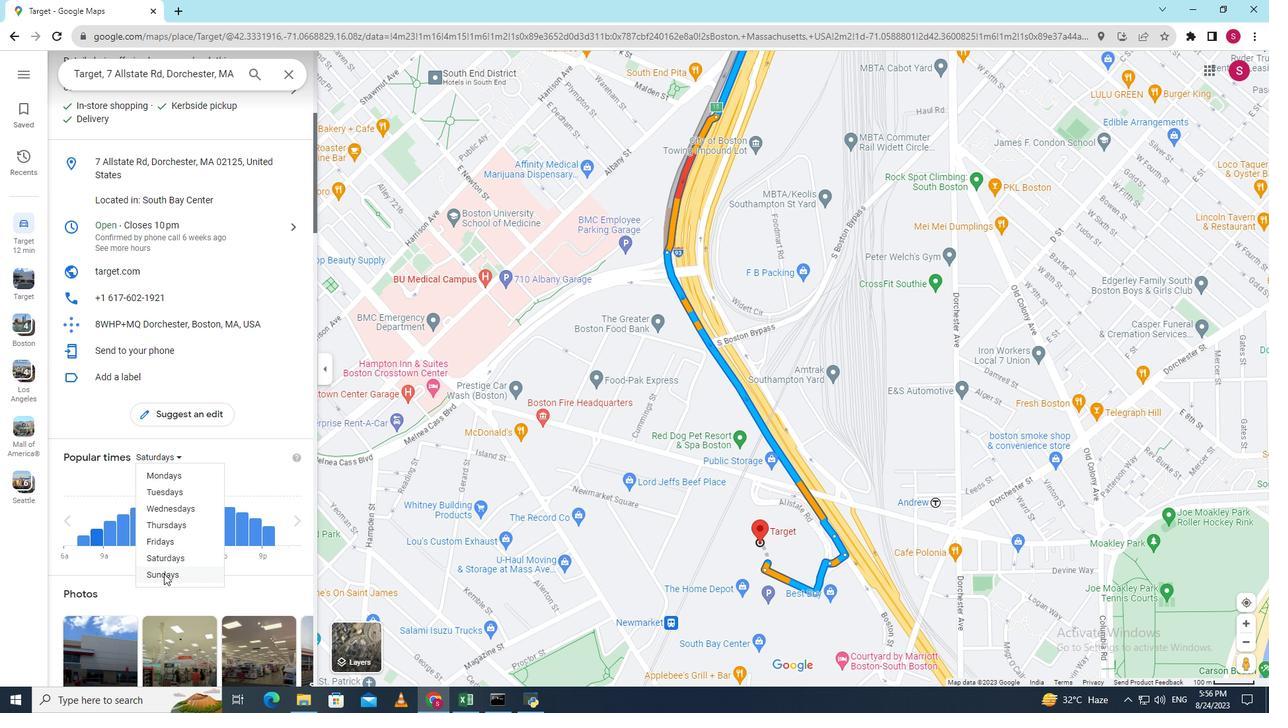 
Action: Mouse moved to (173, 457)
Screenshot: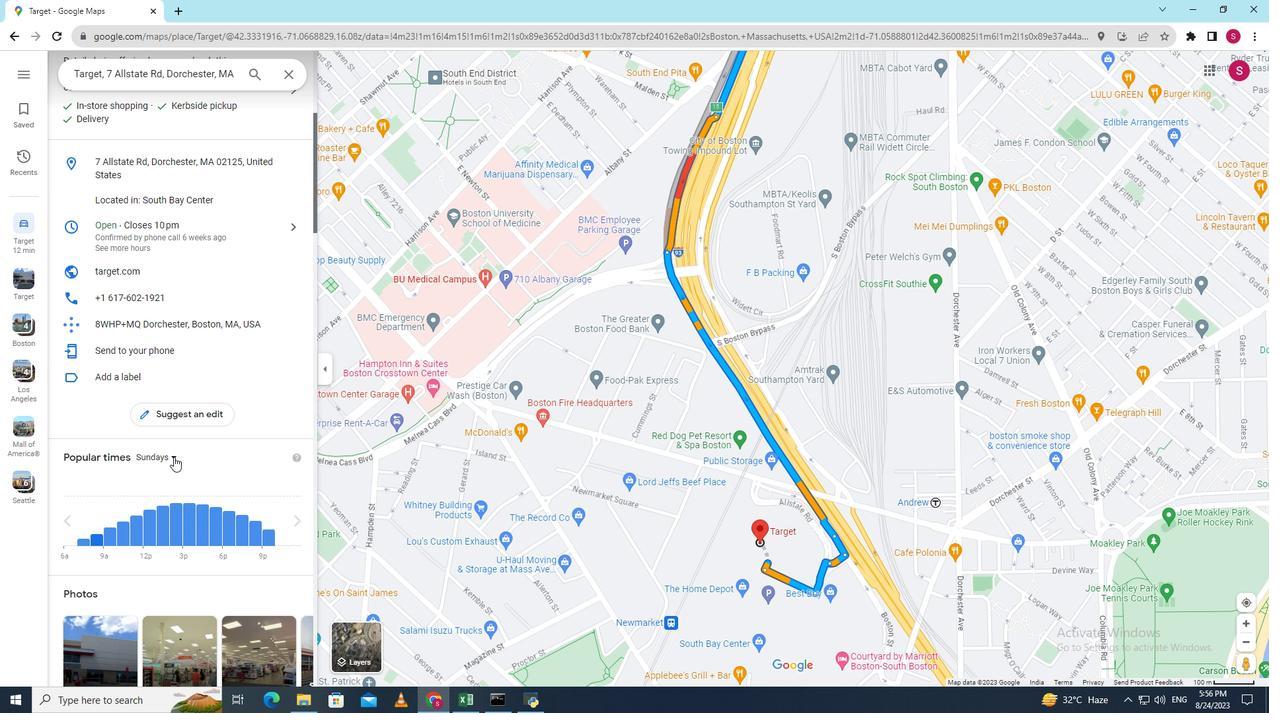
Action: Mouse pressed left at (173, 457)
Screenshot: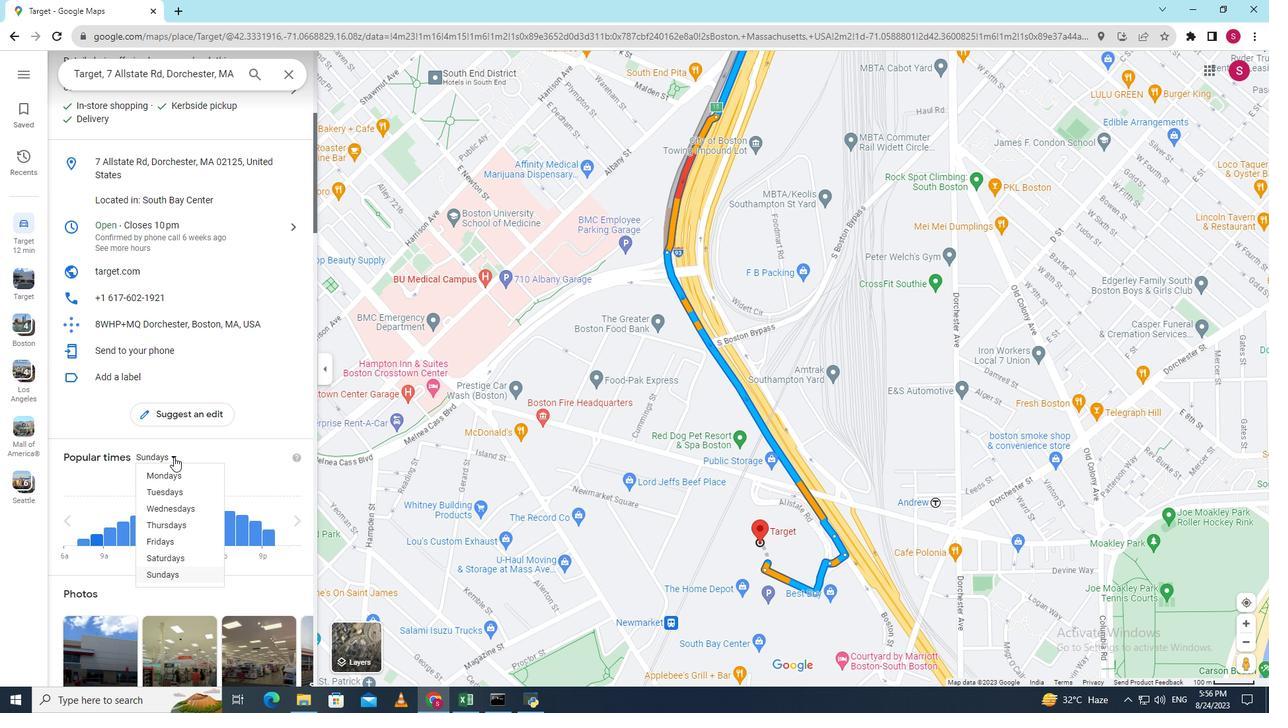 
Action: Mouse moved to (172, 472)
Screenshot: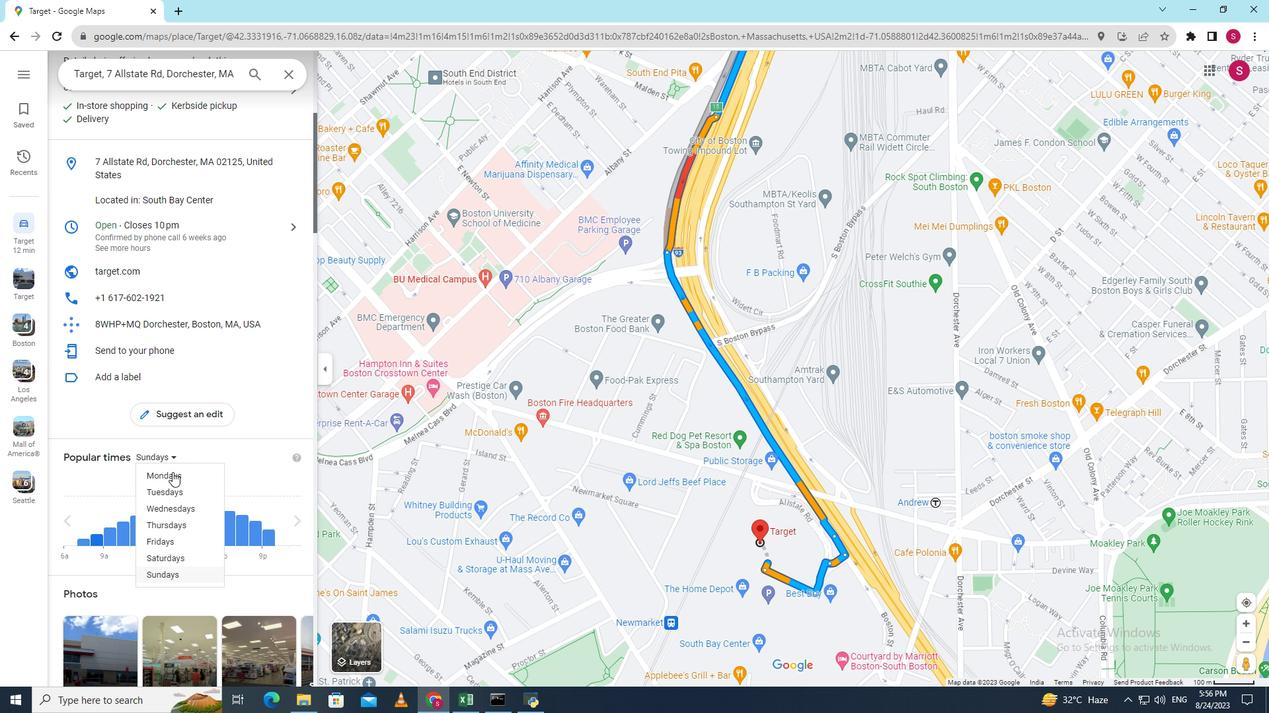 
Action: Mouse pressed left at (172, 472)
Screenshot: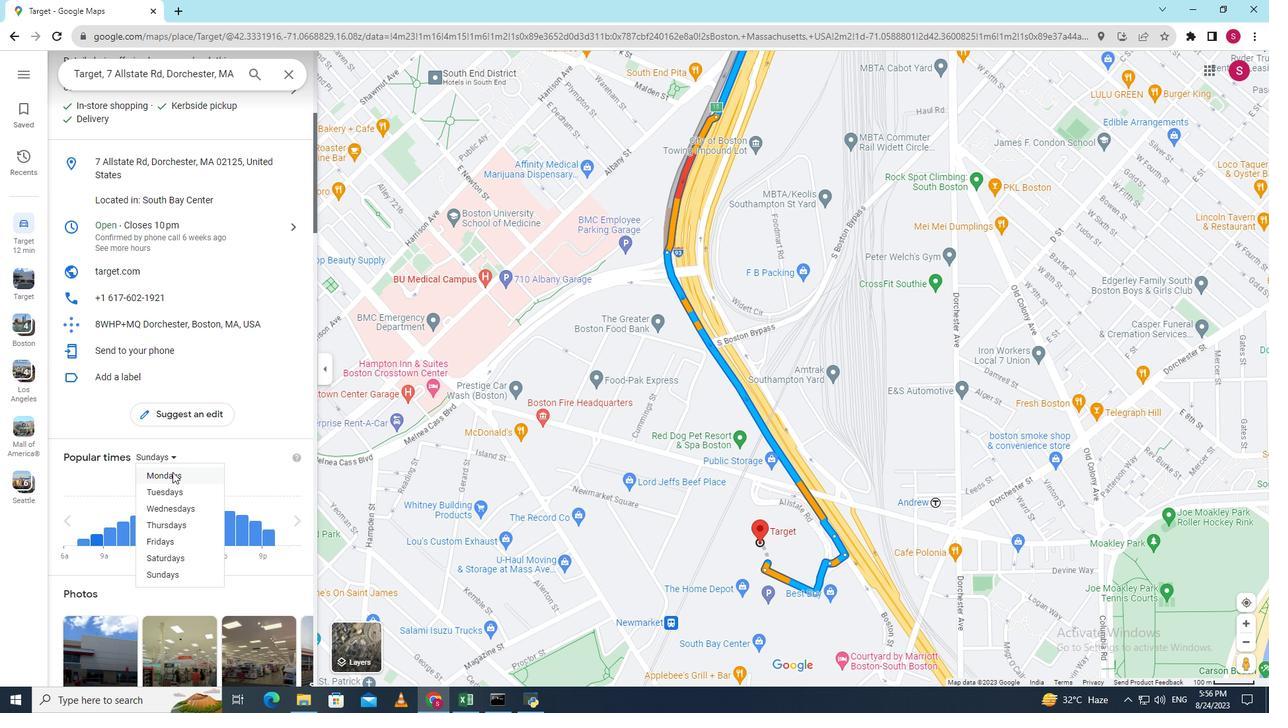
Action: Mouse moved to (175, 456)
Screenshot: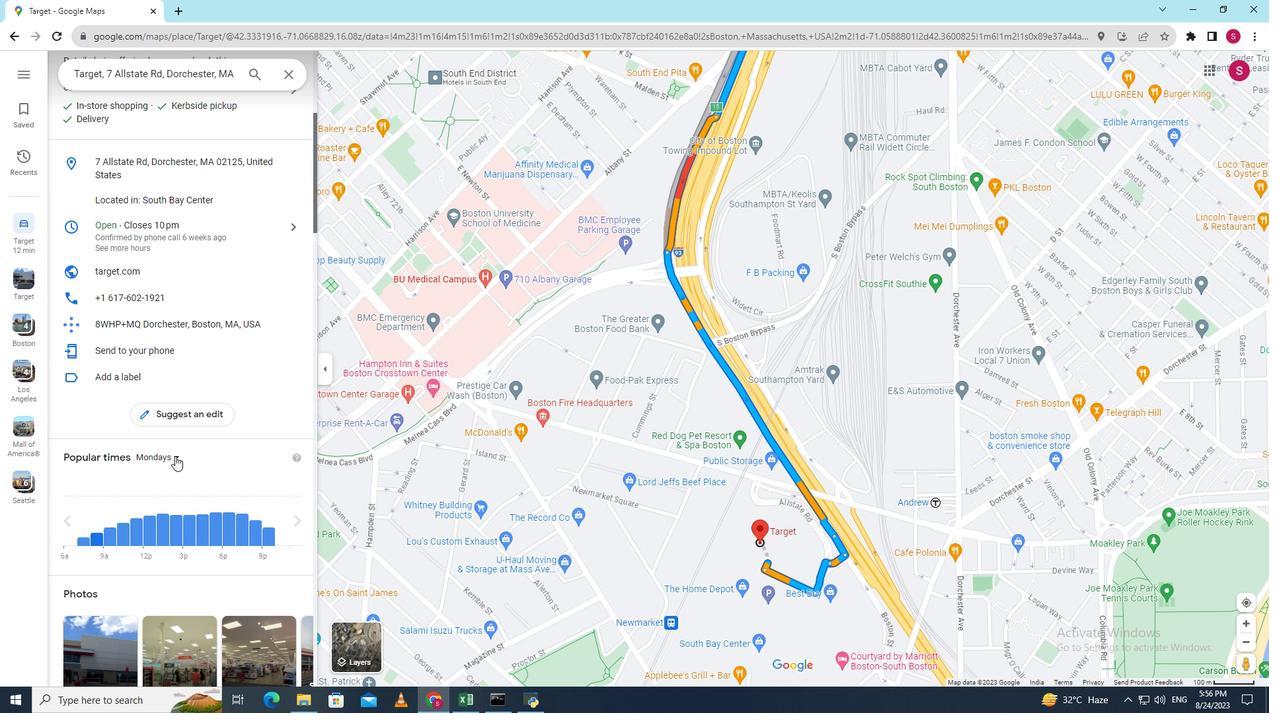 
Action: Mouse pressed left at (175, 456)
Screenshot: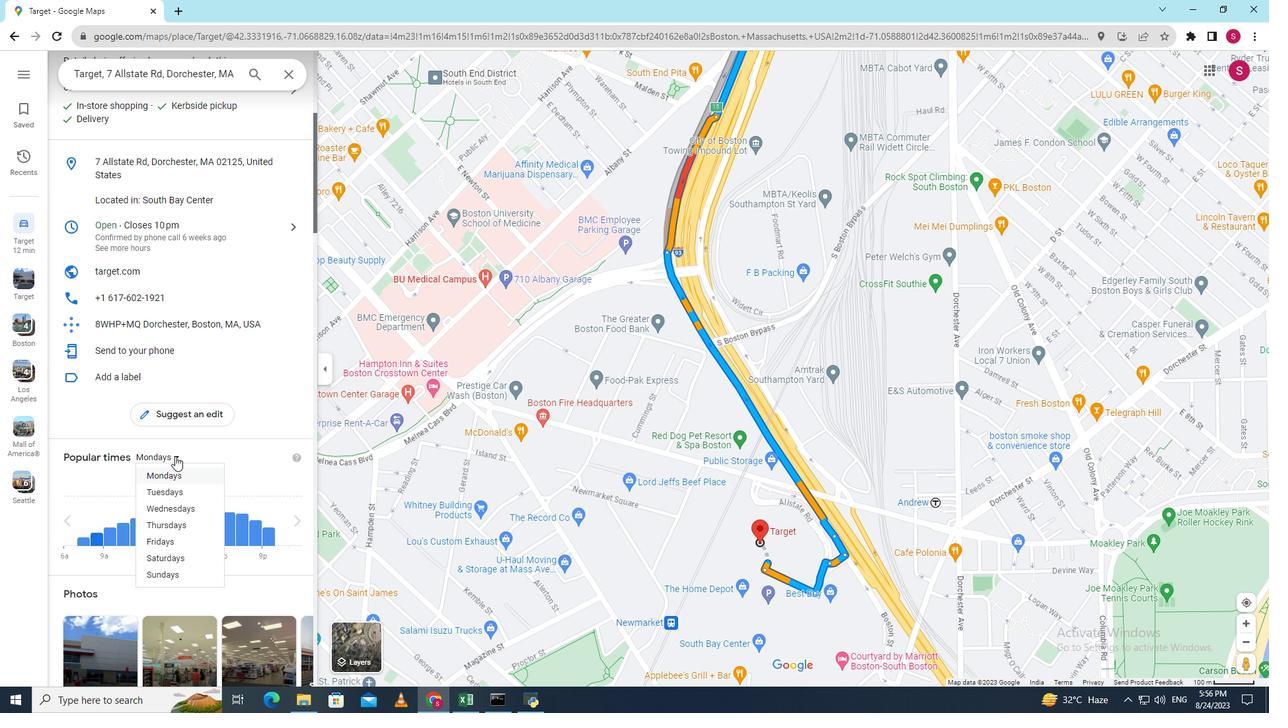 
Action: Mouse moved to (166, 494)
Screenshot: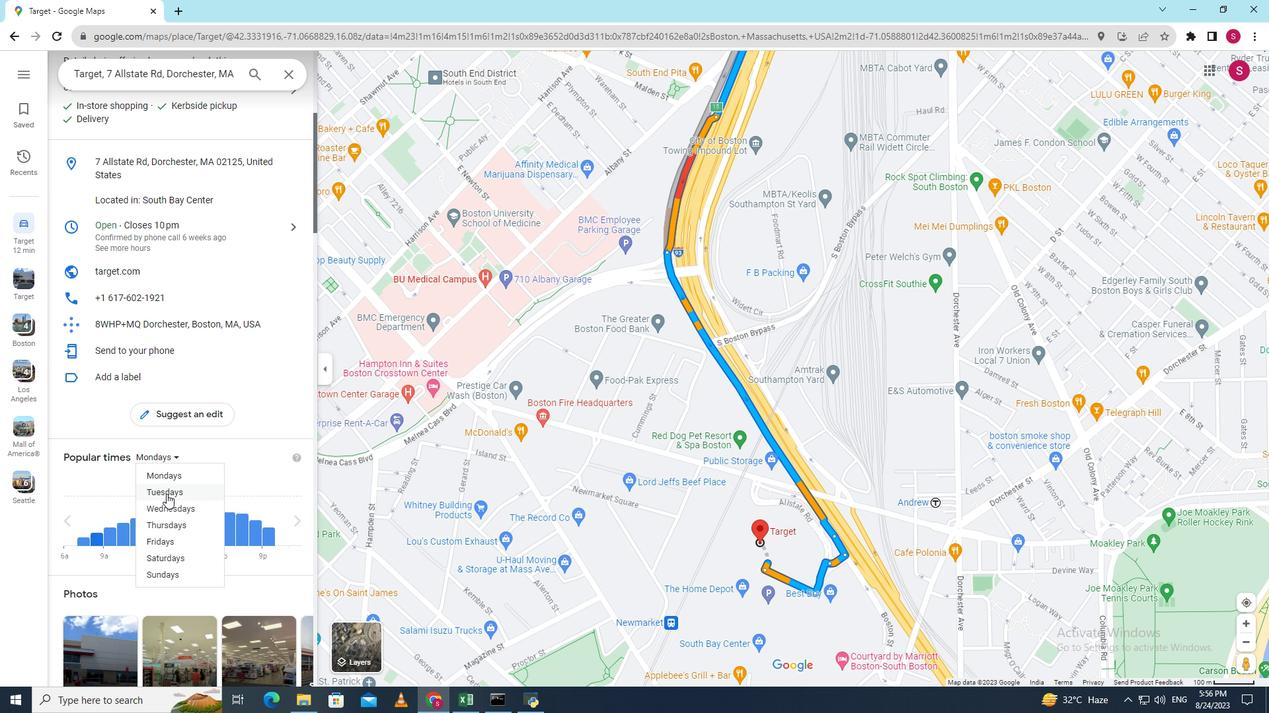 
Action: Mouse pressed left at (166, 494)
Screenshot: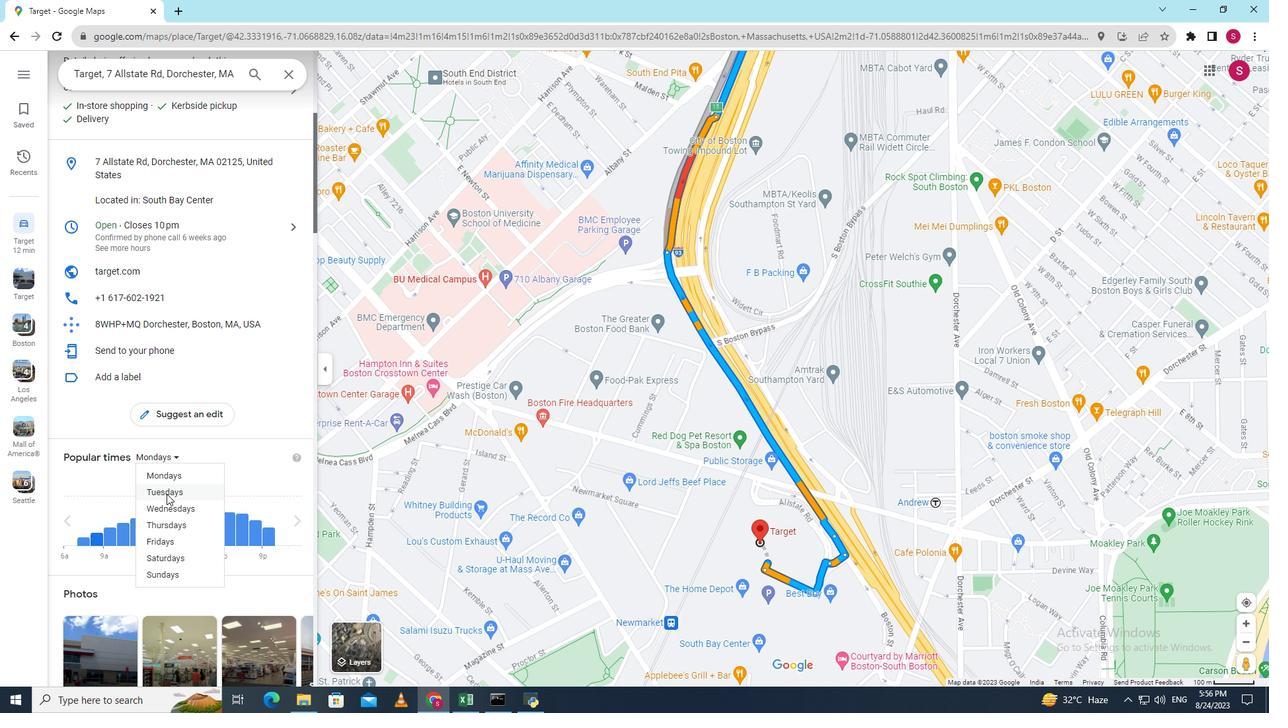 
Action: Mouse moved to (177, 456)
Screenshot: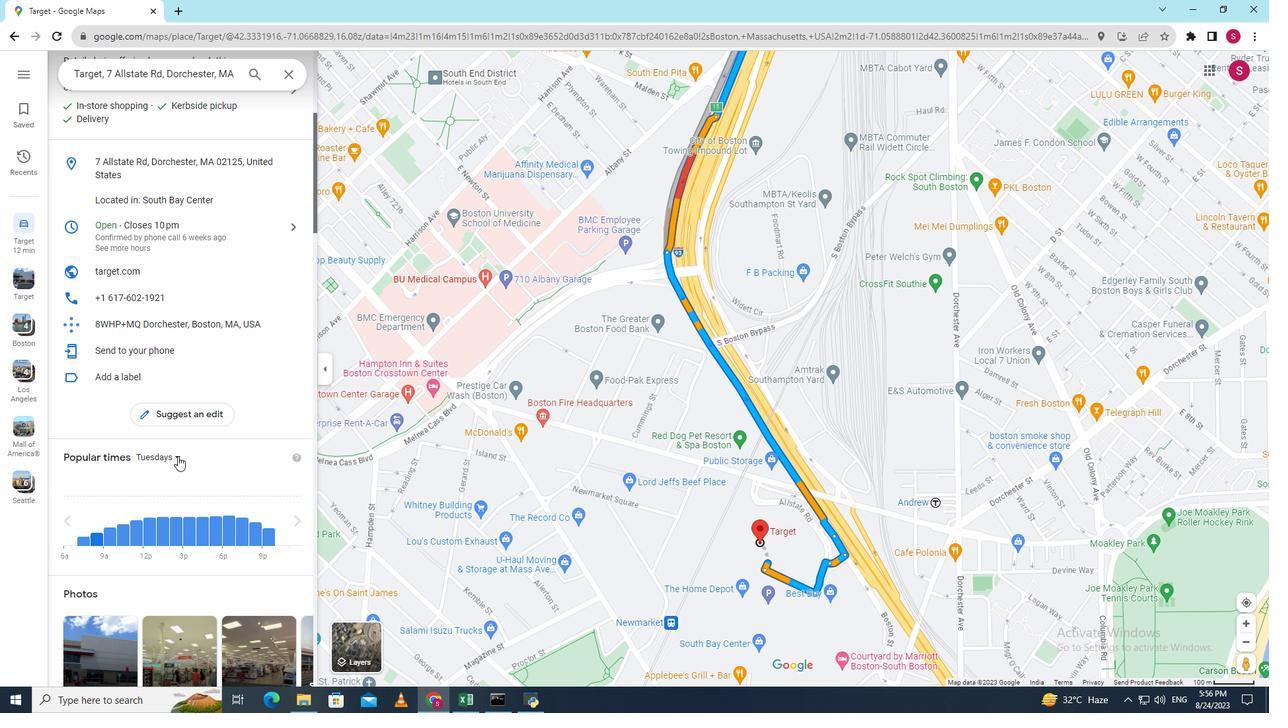 
Action: Mouse pressed left at (177, 456)
Screenshot: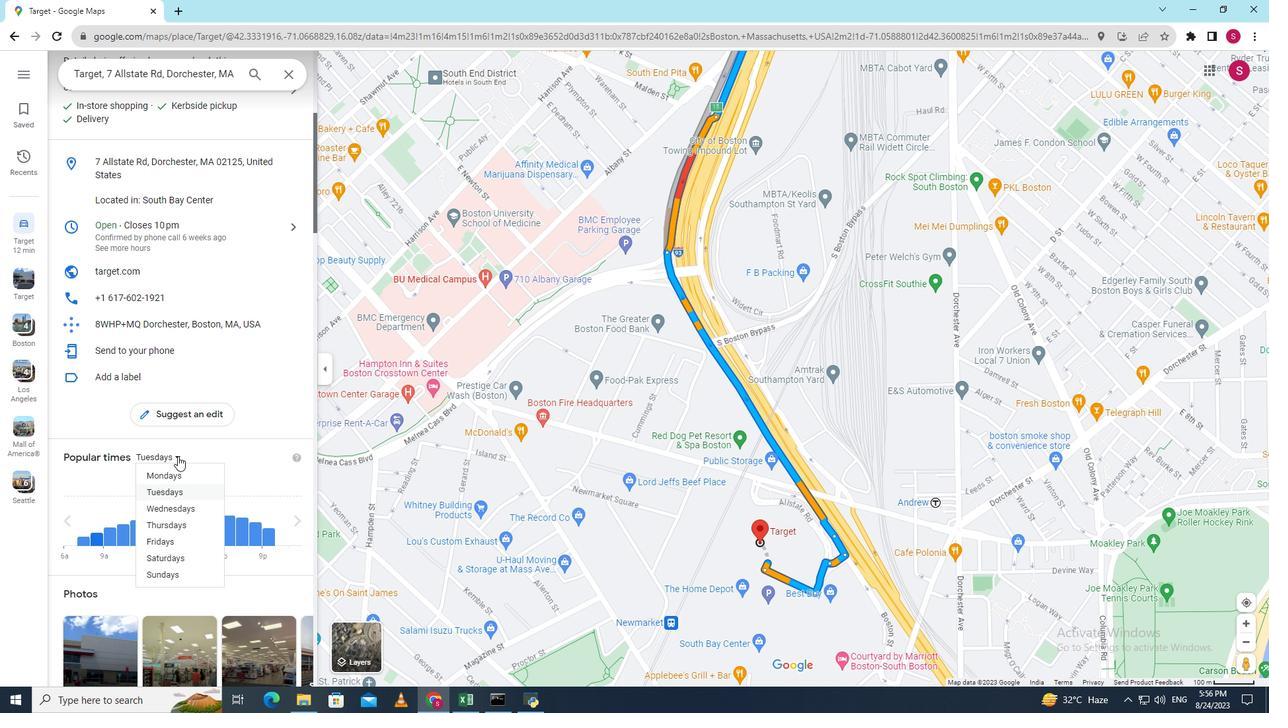 
Action: Mouse moved to (167, 510)
Screenshot: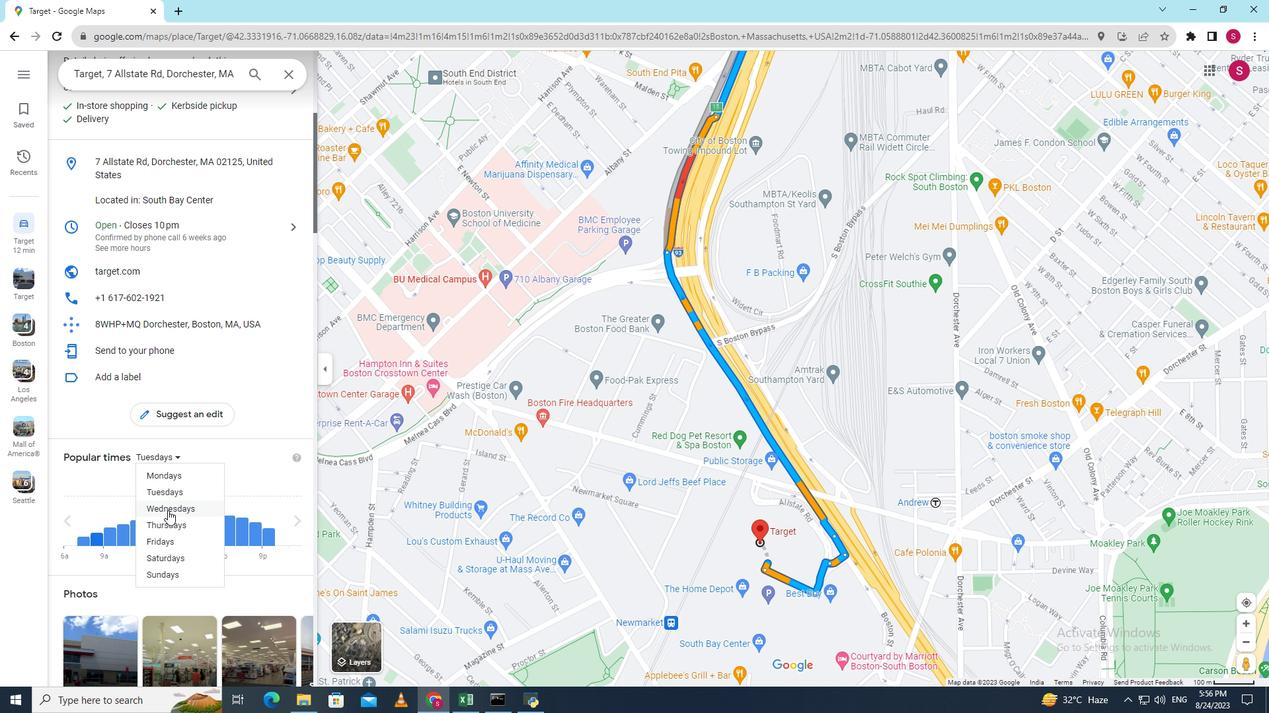 
Action: Mouse pressed left at (167, 510)
Screenshot: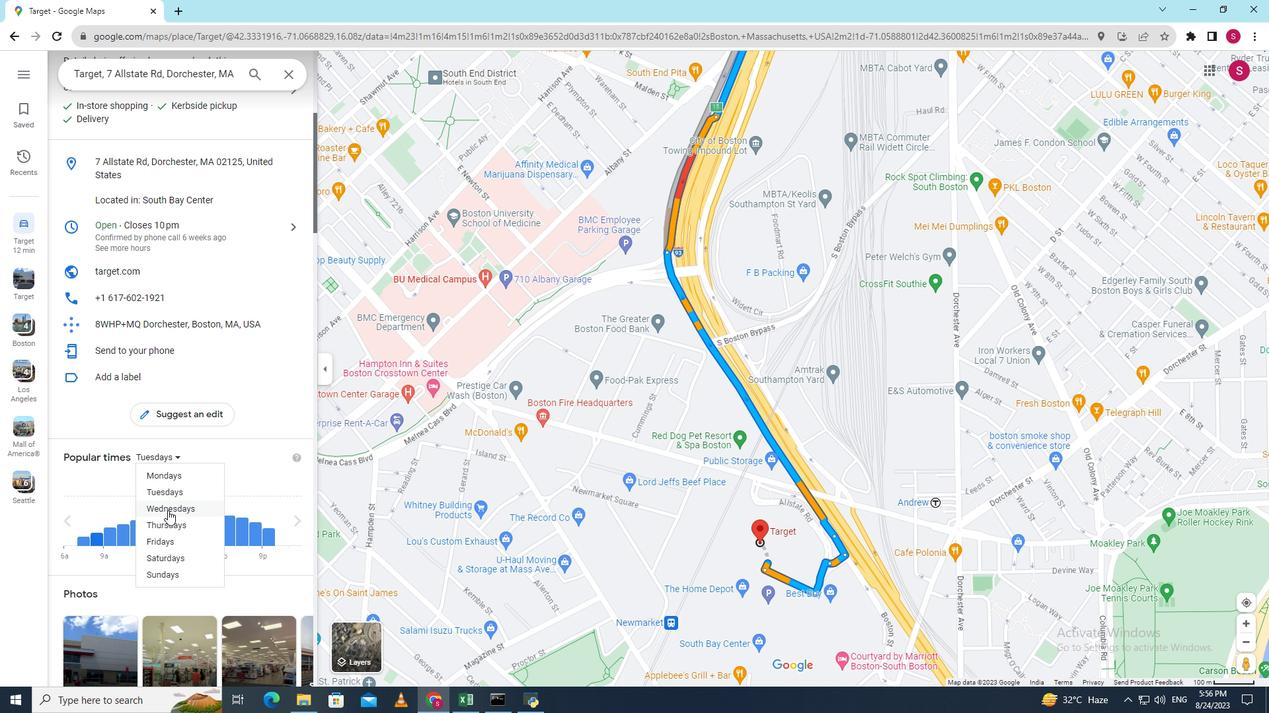 
Action: Mouse moved to (191, 457)
Screenshot: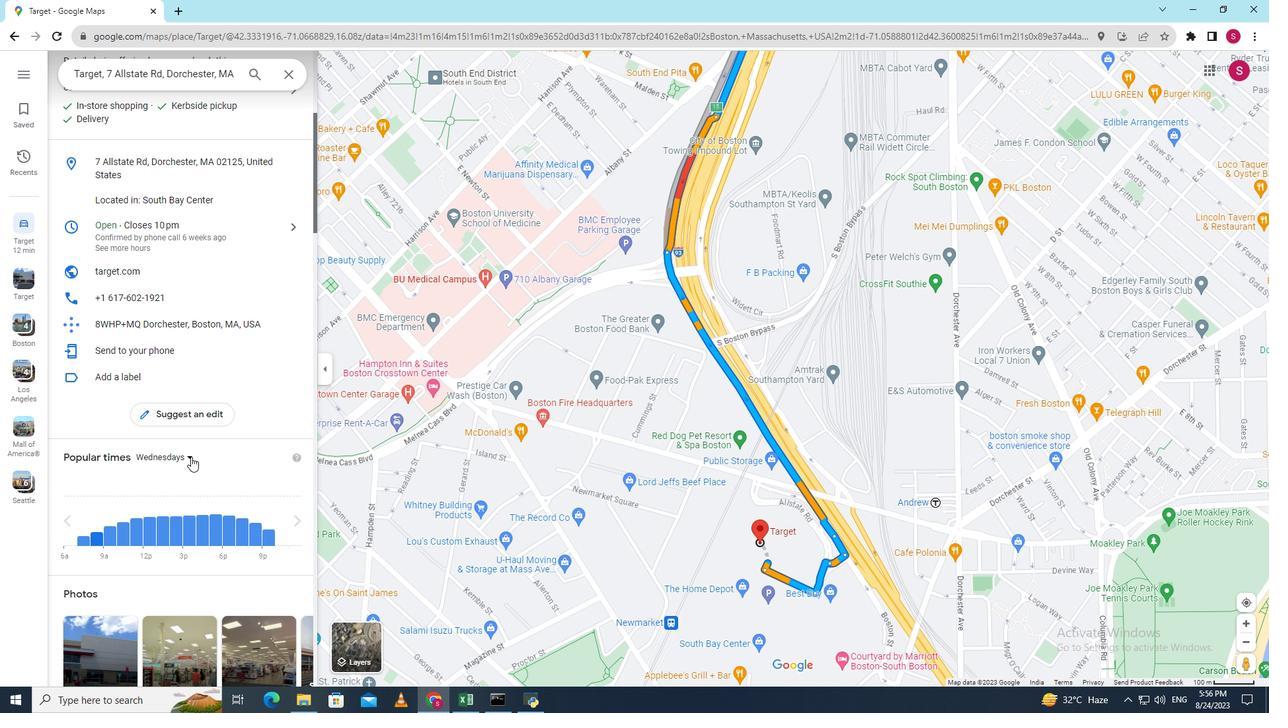 
Action: Mouse pressed left at (191, 457)
Screenshot: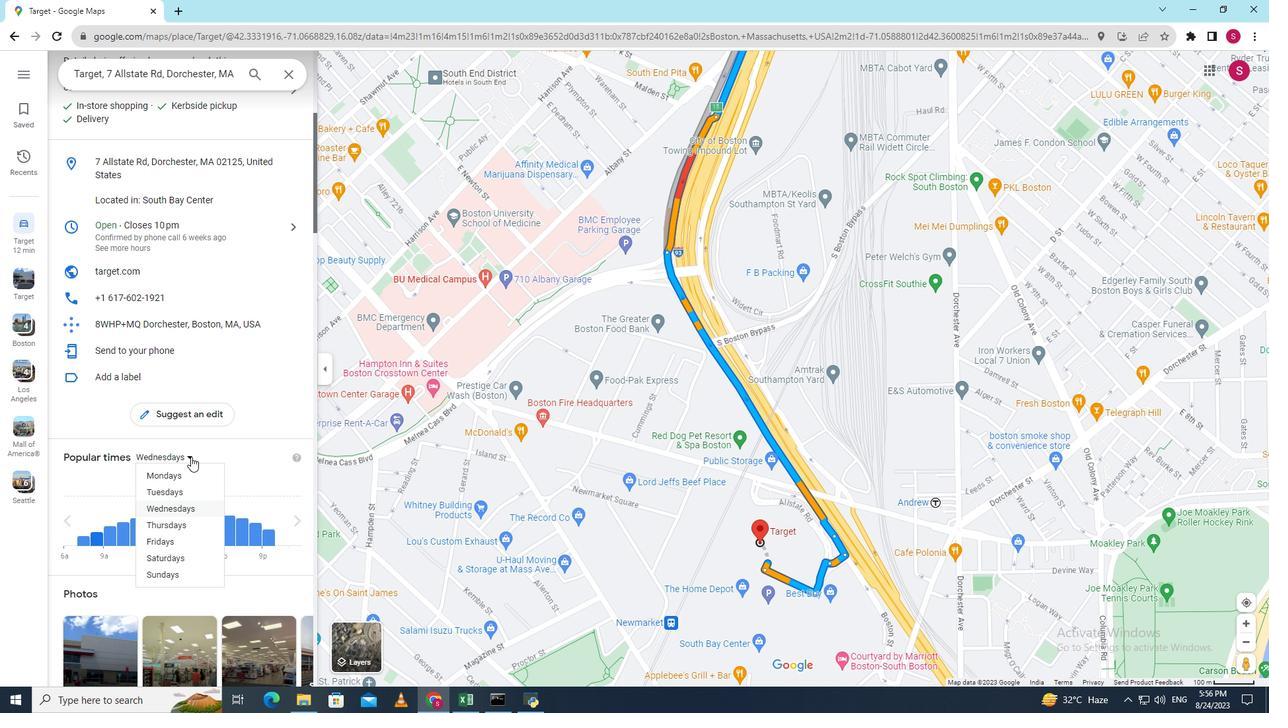 
Action: Mouse moved to (172, 520)
Screenshot: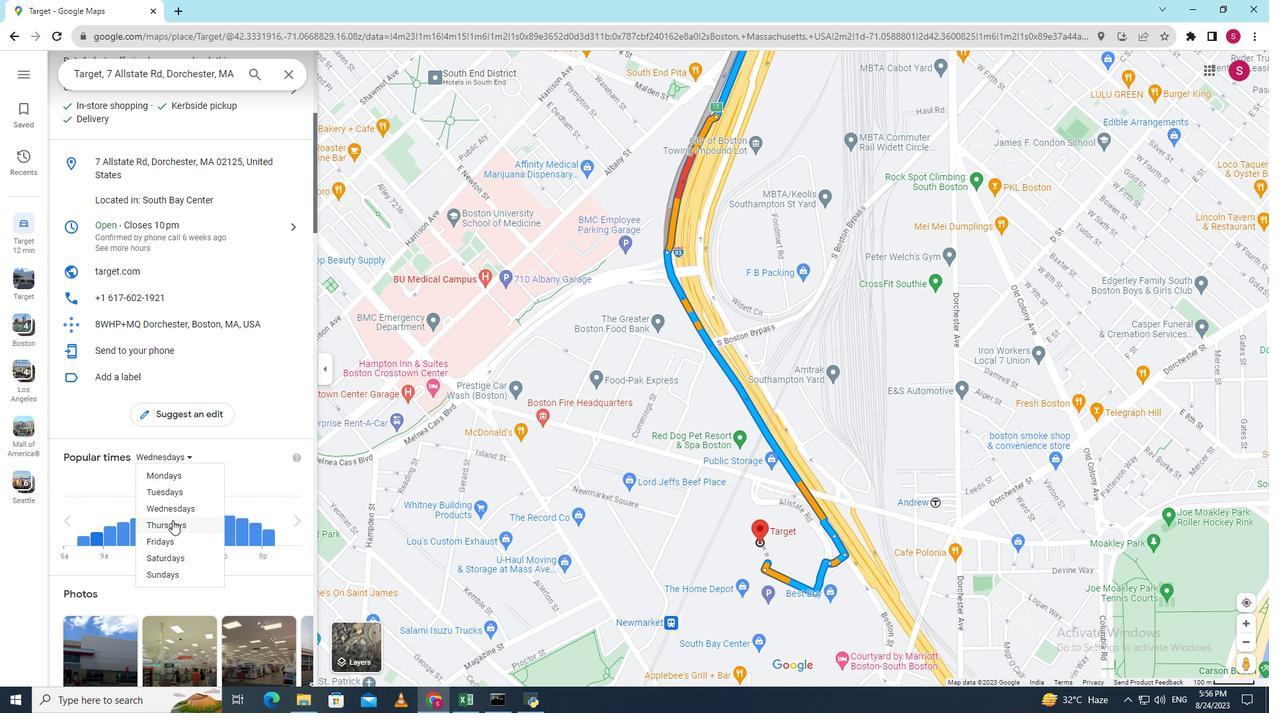 
Action: Mouse pressed left at (172, 520)
Screenshot: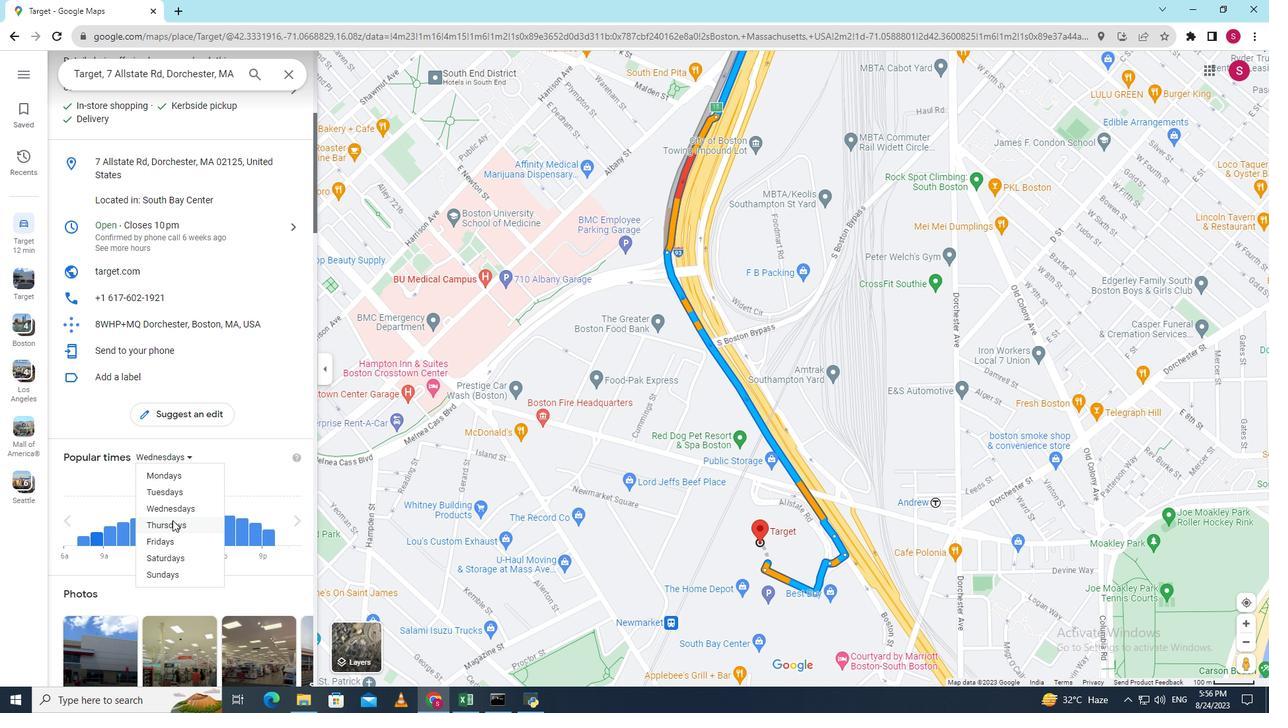 
